 Task: Look for space in Nonoichi, Japan from 9th June, 2023 to 16th June, 2023 for 2 adults in price range Rs.8000 to Rs.16000. Place can be entire place with 2 bedrooms having 2 beds and 1 bathroom. Property type can be house, flat, guest house. Booking option can be shelf check-in. Required host language is English.
Action: Mouse moved to (550, 137)
Screenshot: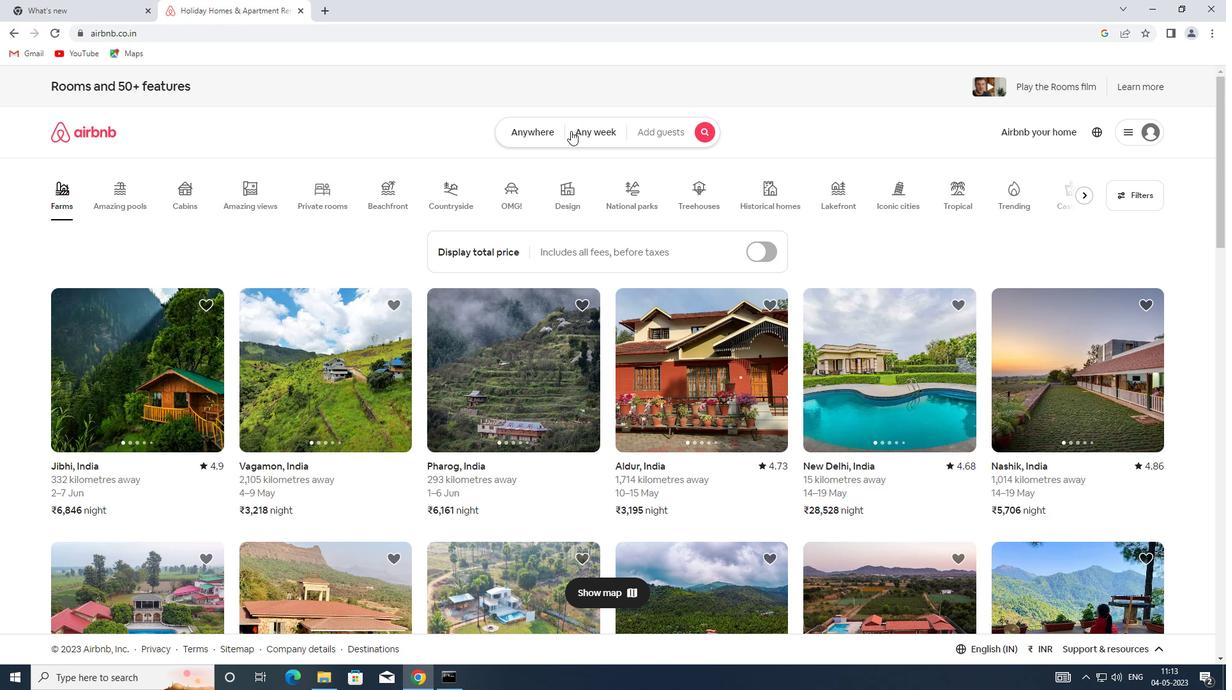 
Action: Mouse pressed left at (550, 137)
Screenshot: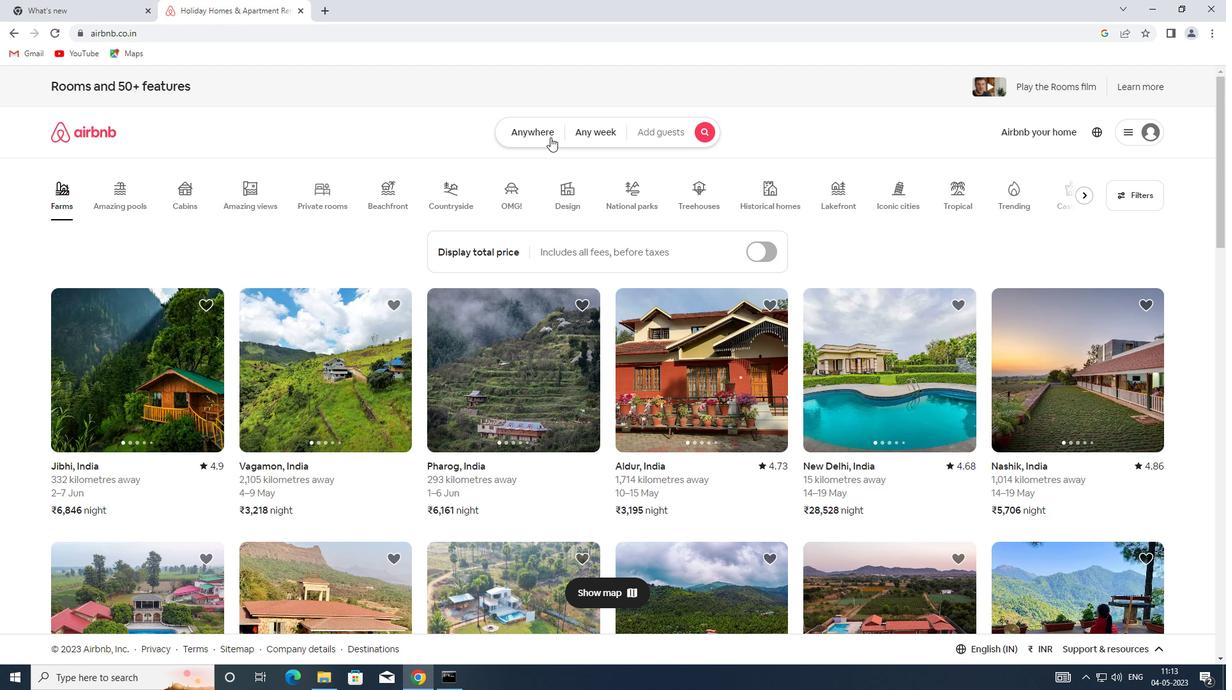 
Action: Mouse moved to (491, 188)
Screenshot: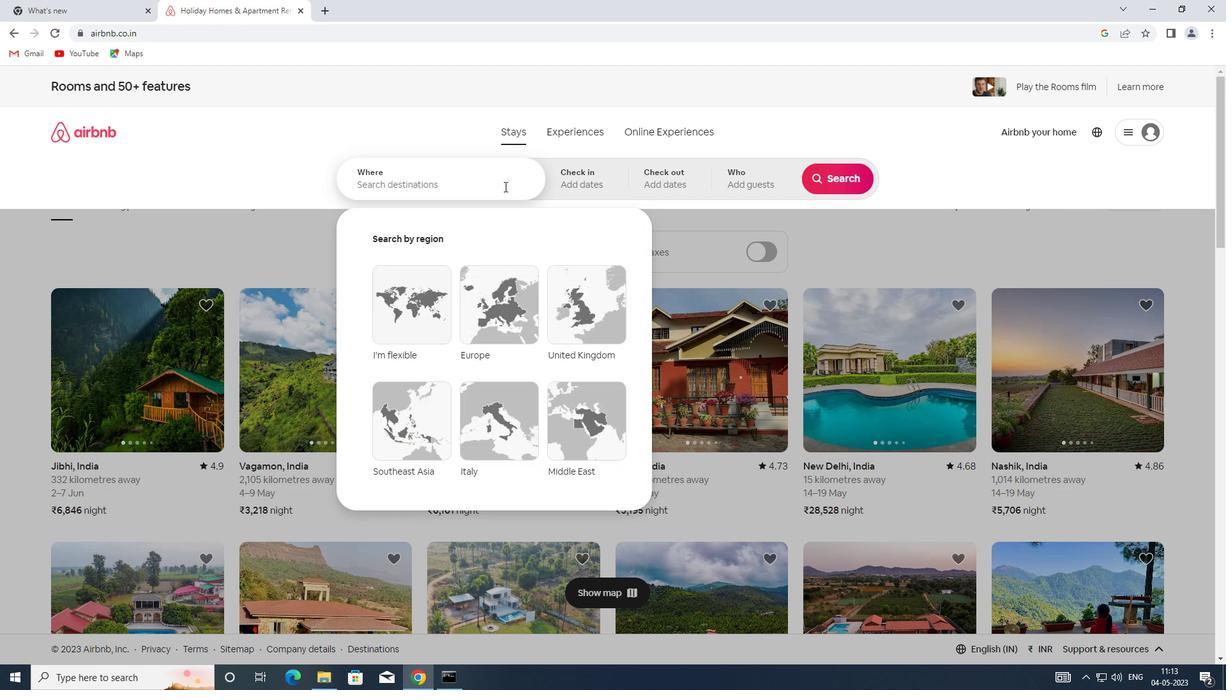 
Action: Mouse pressed left at (491, 188)
Screenshot: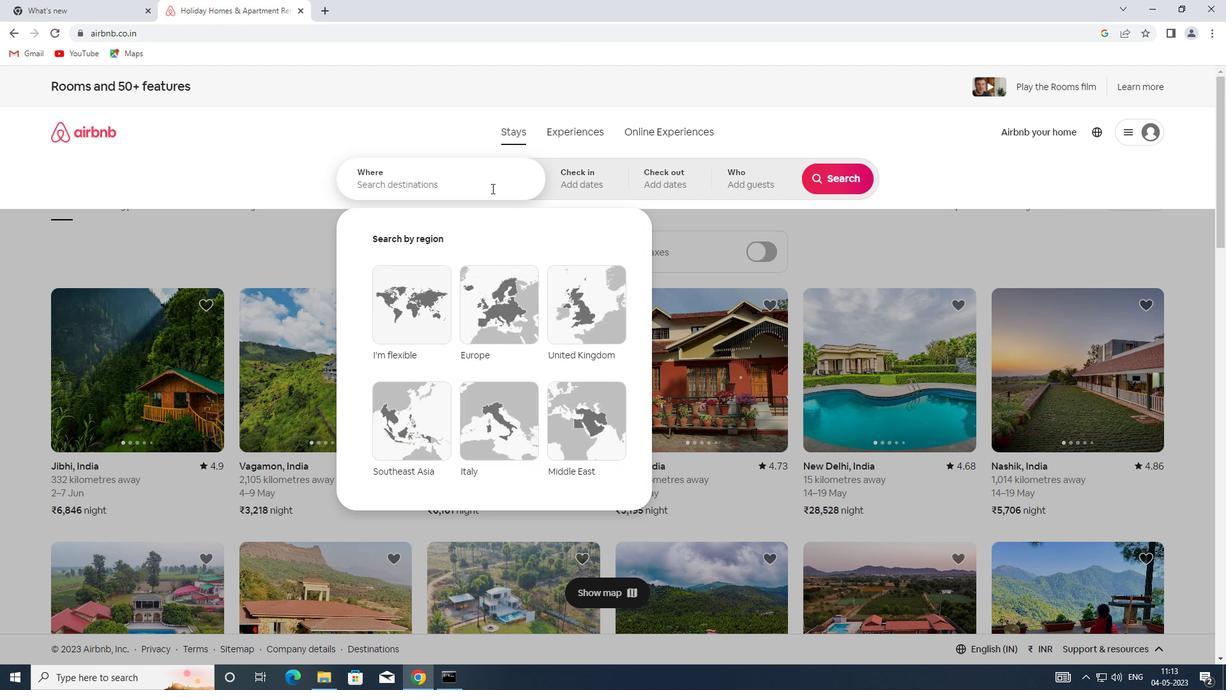 
Action: Key pressed <Key.shift>NONOICHI,<Key.shift>JAPAN
Screenshot: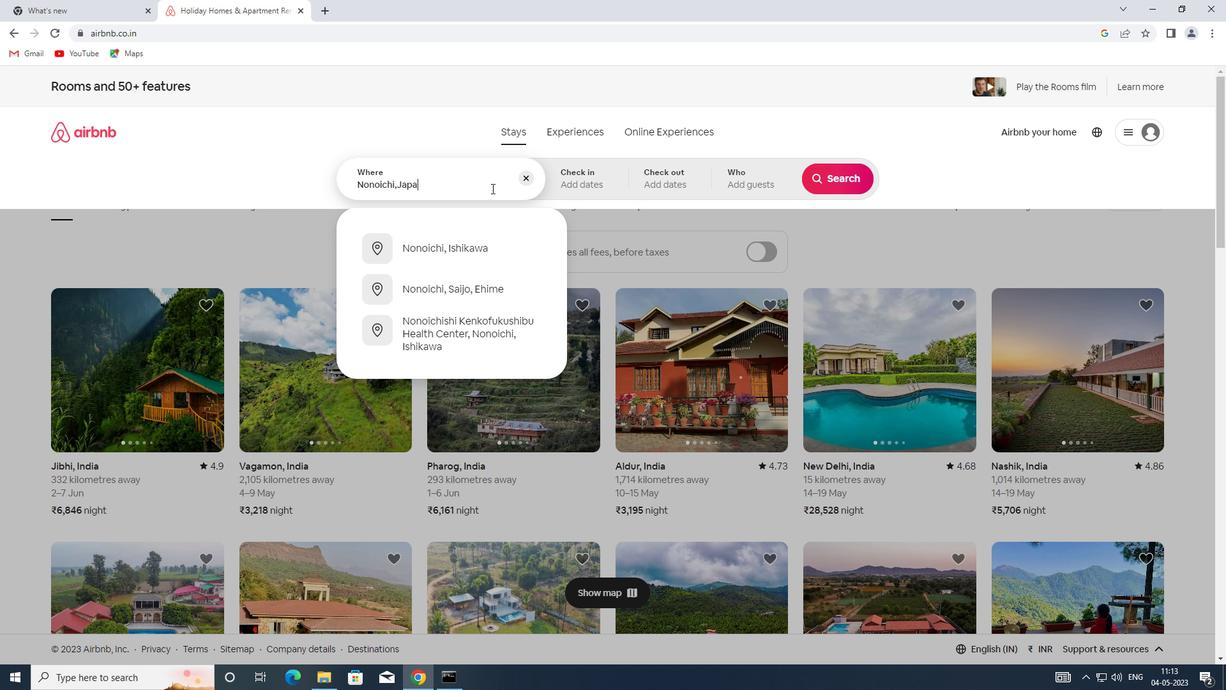 
Action: Mouse moved to (606, 182)
Screenshot: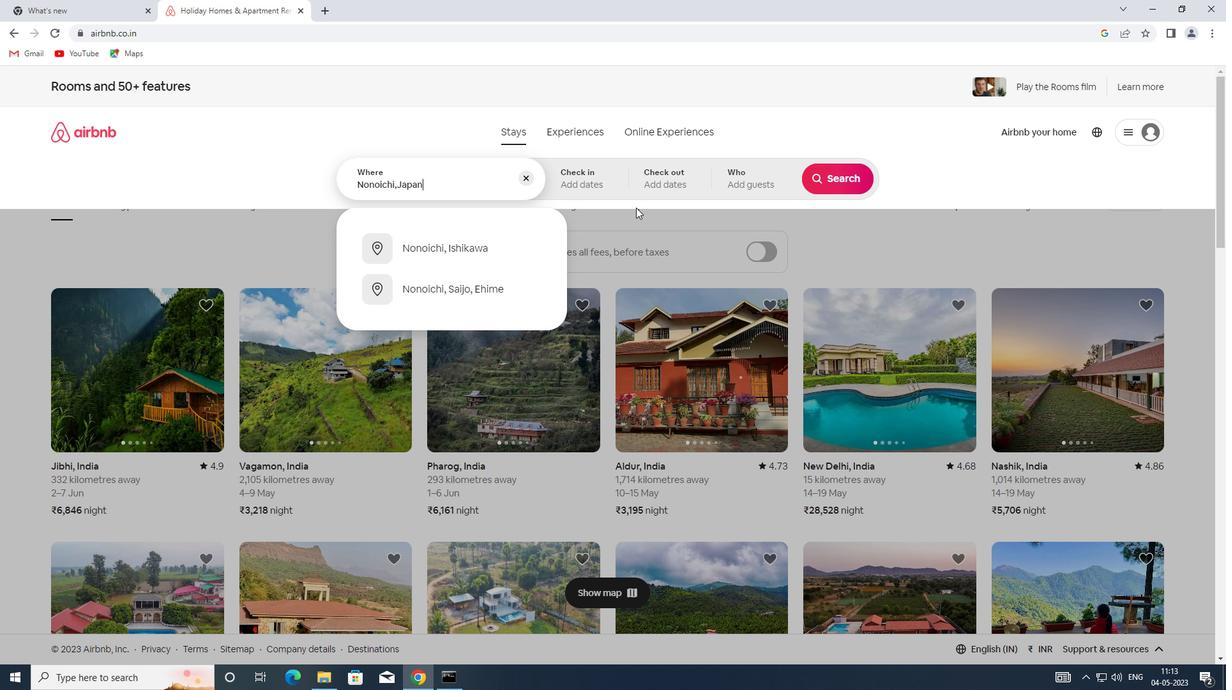 
Action: Mouse pressed left at (606, 182)
Screenshot: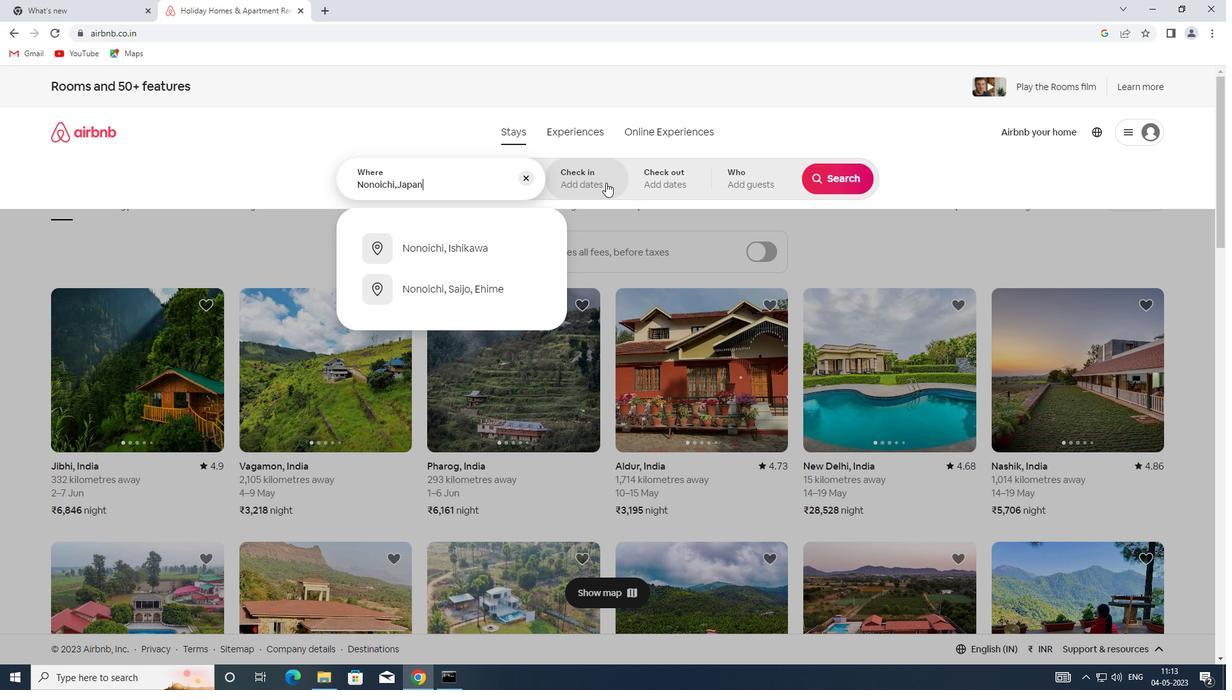 
Action: Mouse moved to (799, 369)
Screenshot: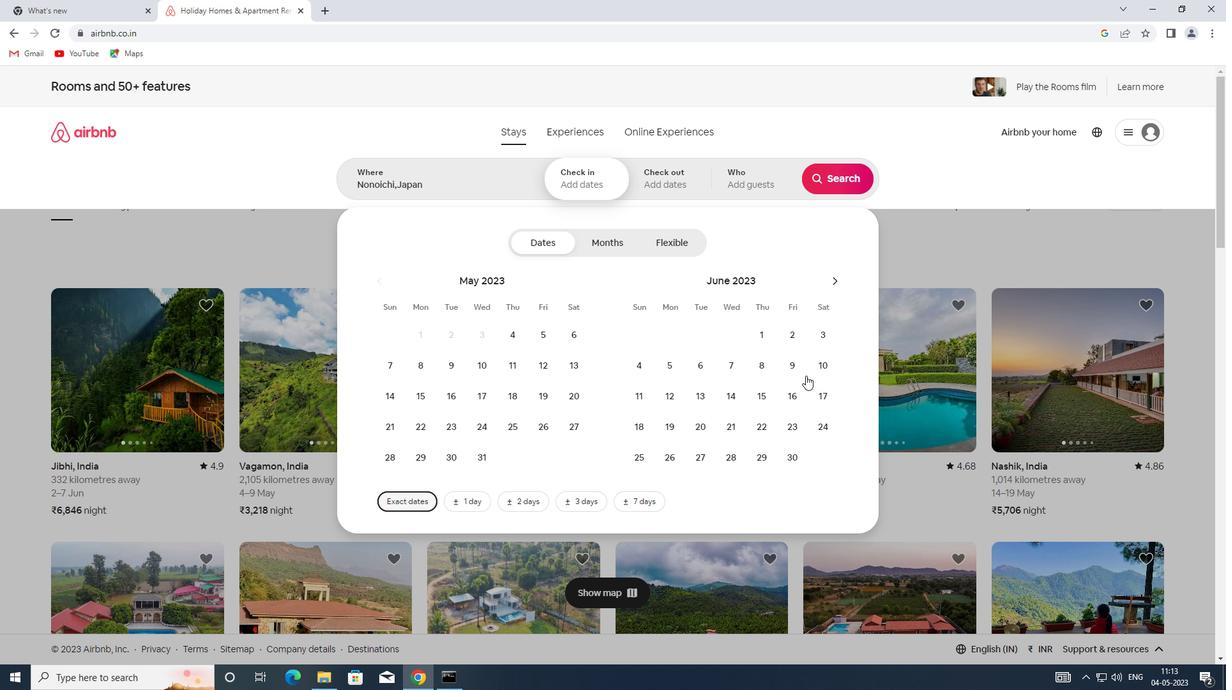 
Action: Mouse pressed left at (799, 369)
Screenshot: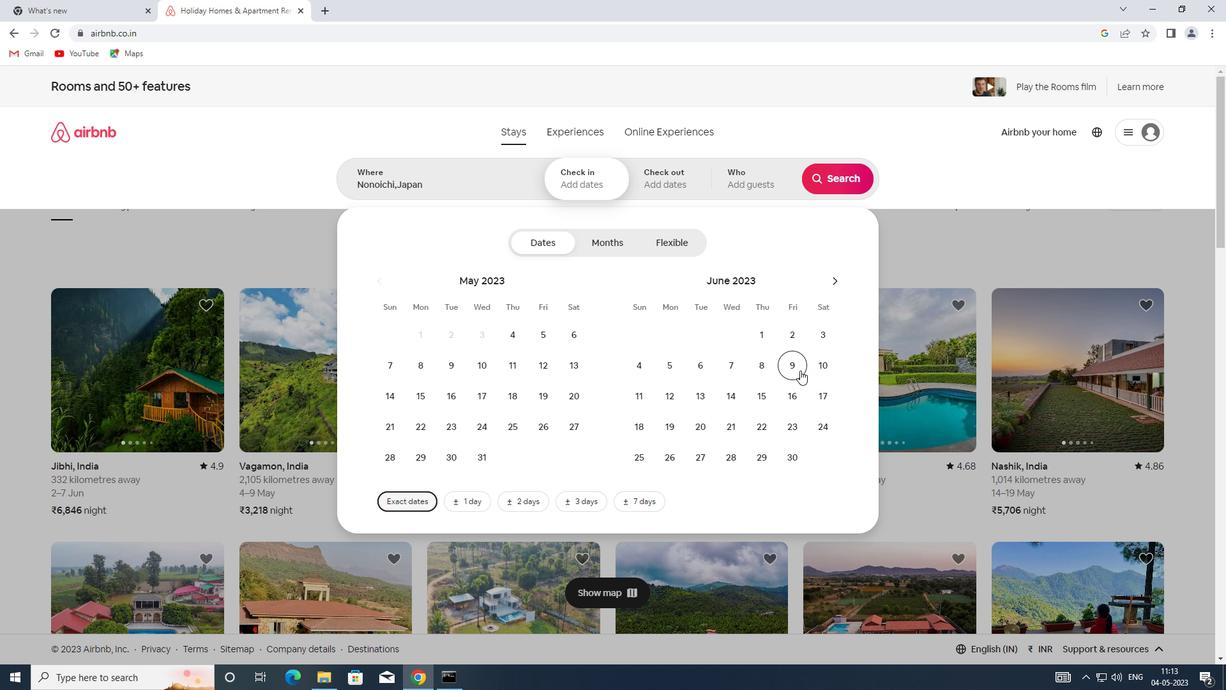 
Action: Mouse moved to (796, 394)
Screenshot: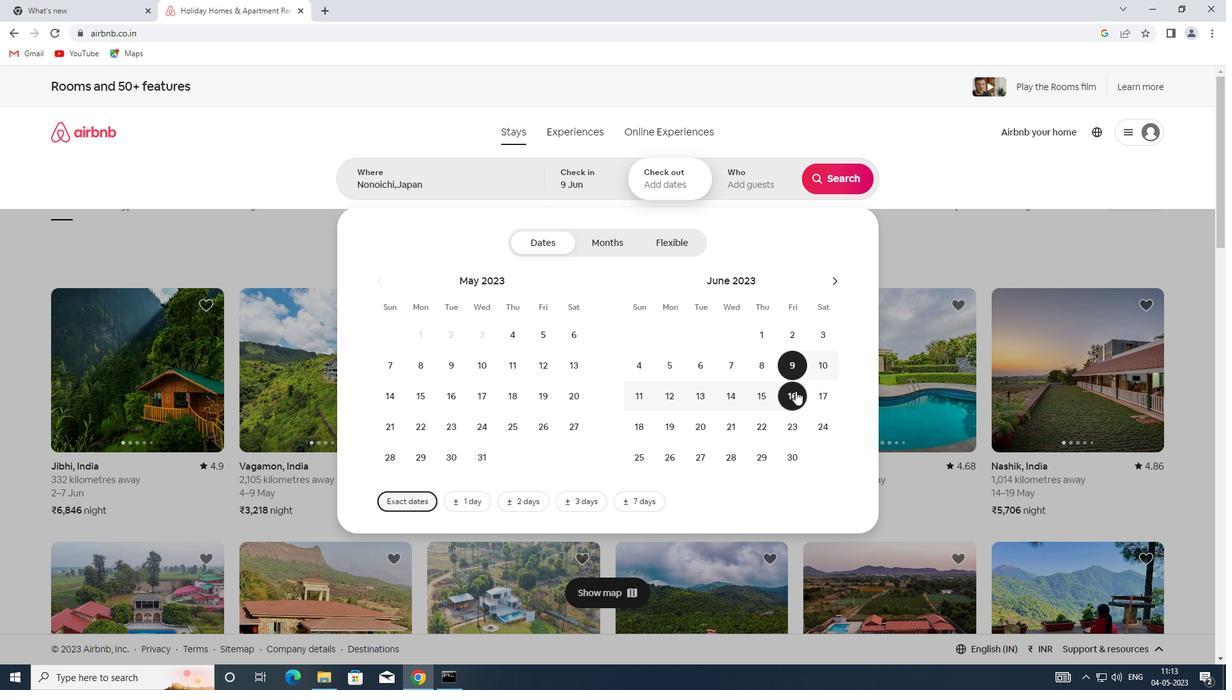 
Action: Mouse pressed left at (796, 394)
Screenshot: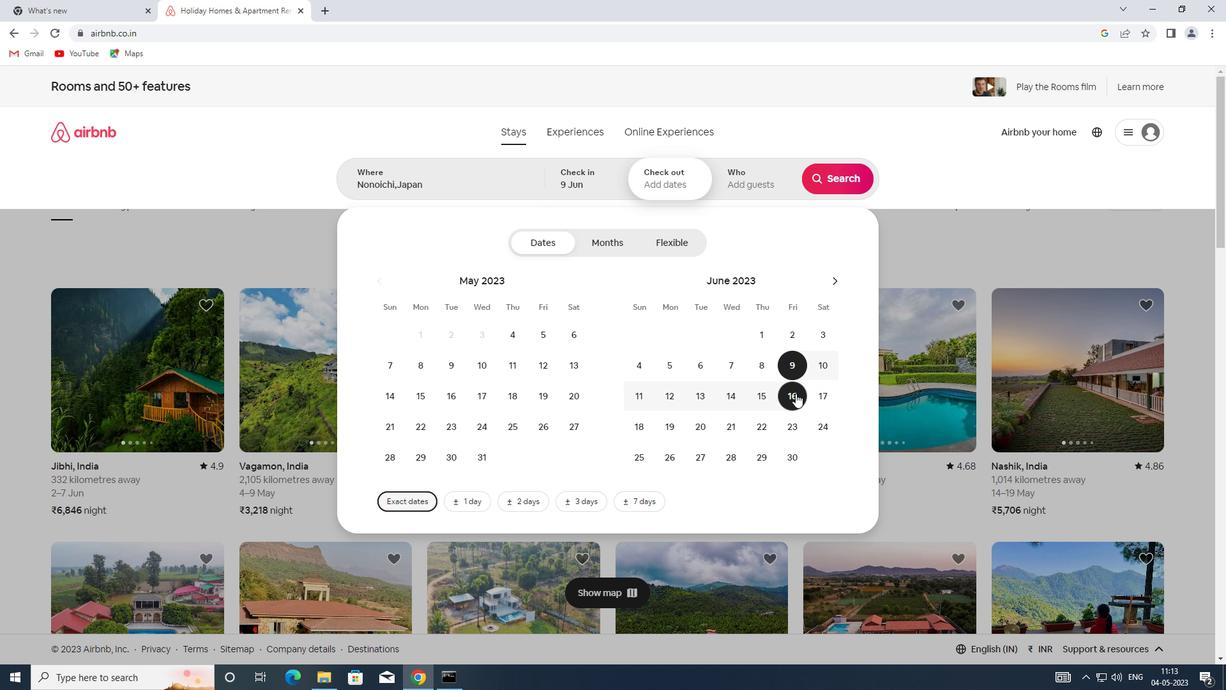 
Action: Mouse moved to (760, 180)
Screenshot: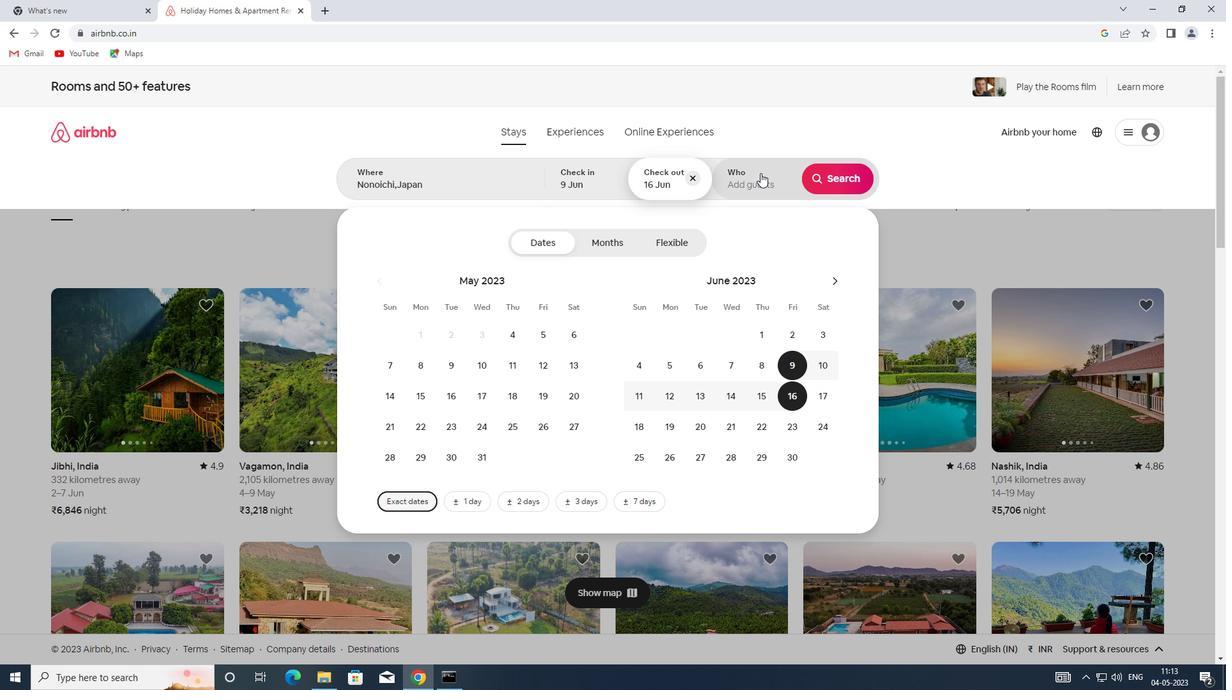 
Action: Mouse pressed left at (760, 180)
Screenshot: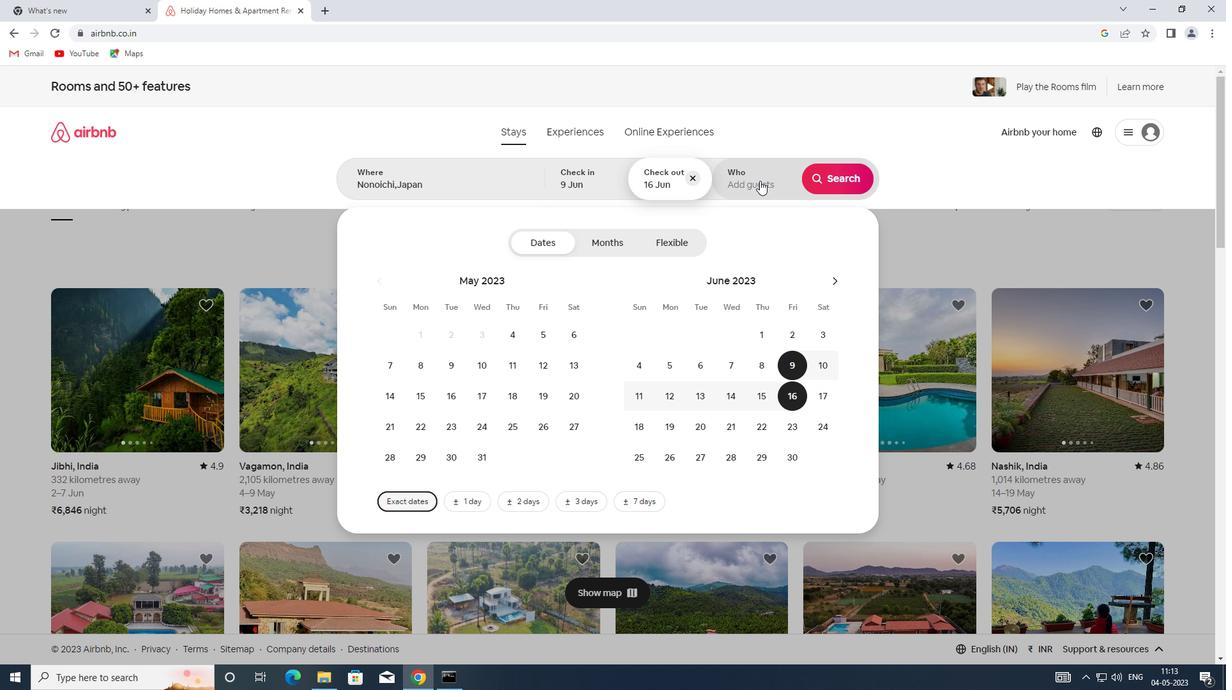 
Action: Mouse moved to (842, 243)
Screenshot: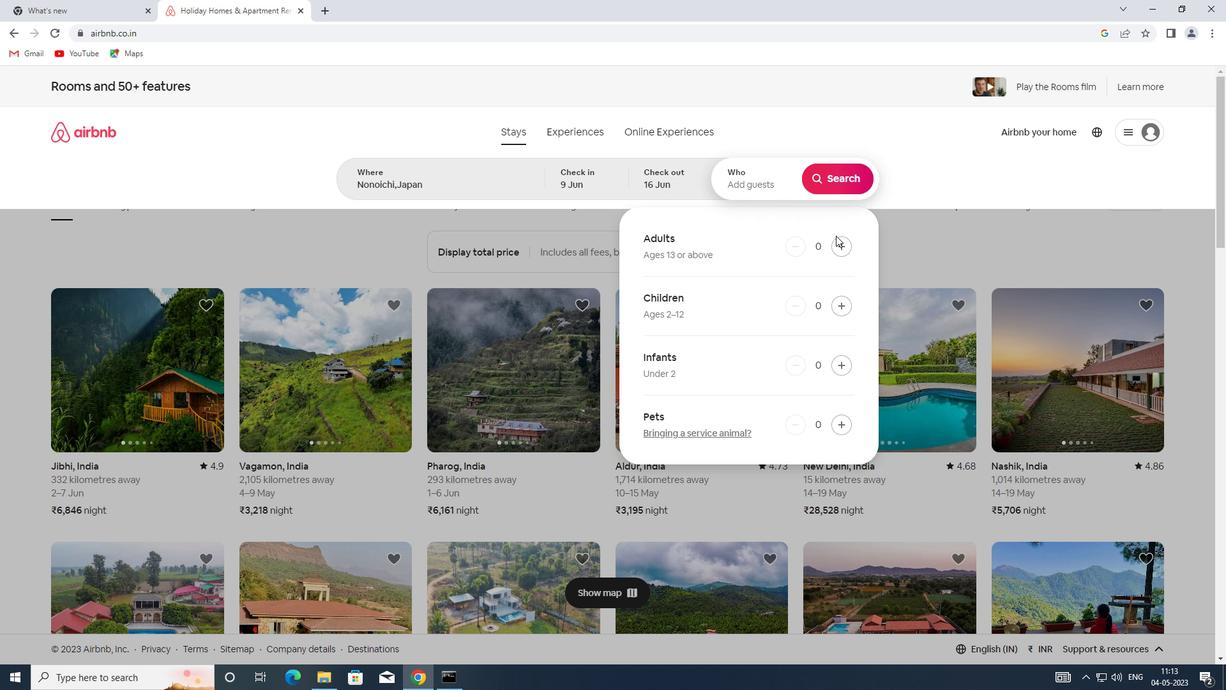 
Action: Mouse pressed left at (842, 243)
Screenshot: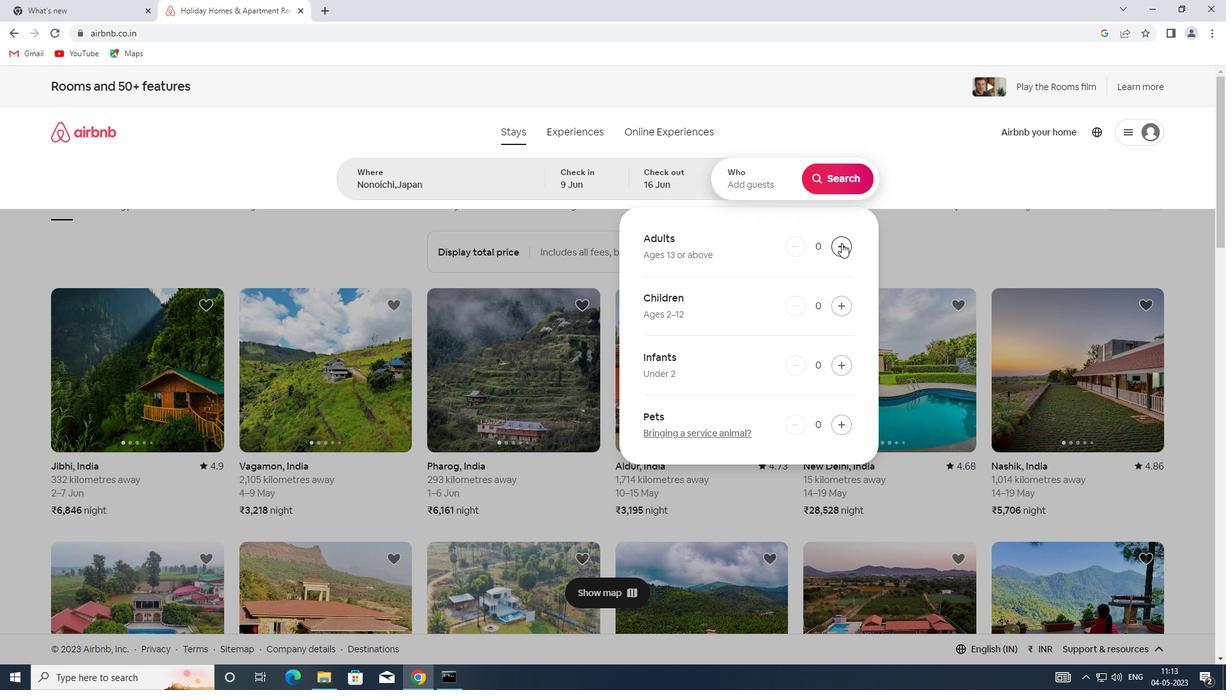 
Action: Mouse pressed left at (842, 243)
Screenshot: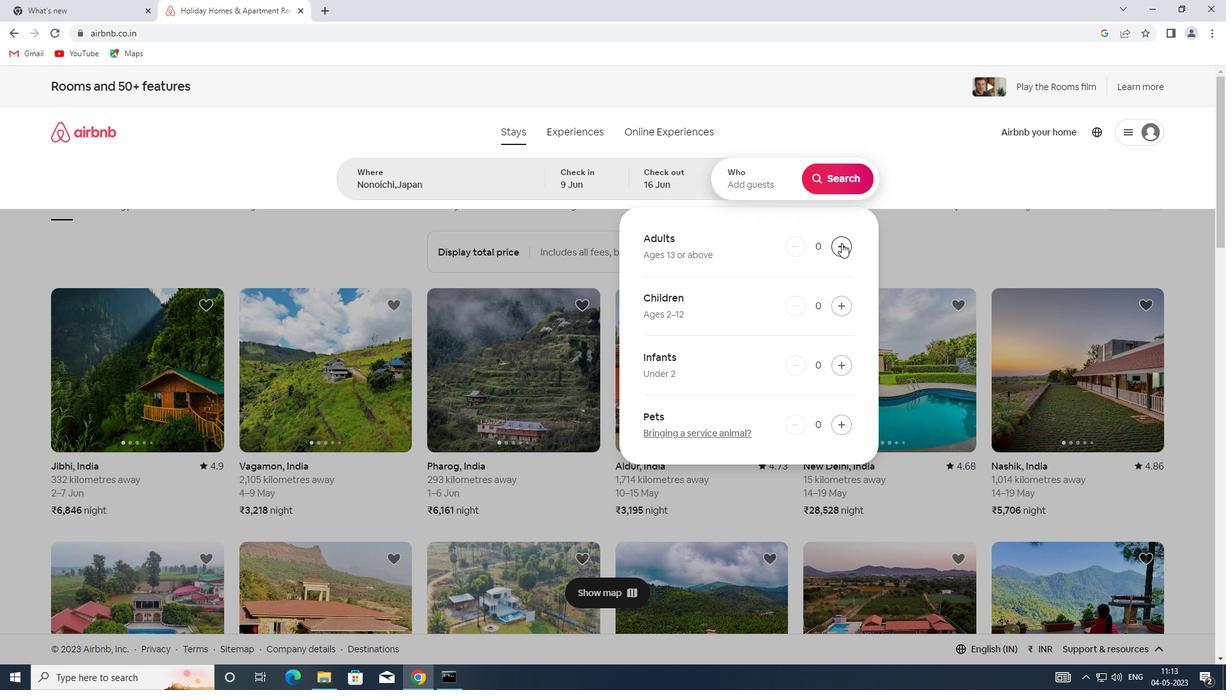 
Action: Mouse moved to (845, 178)
Screenshot: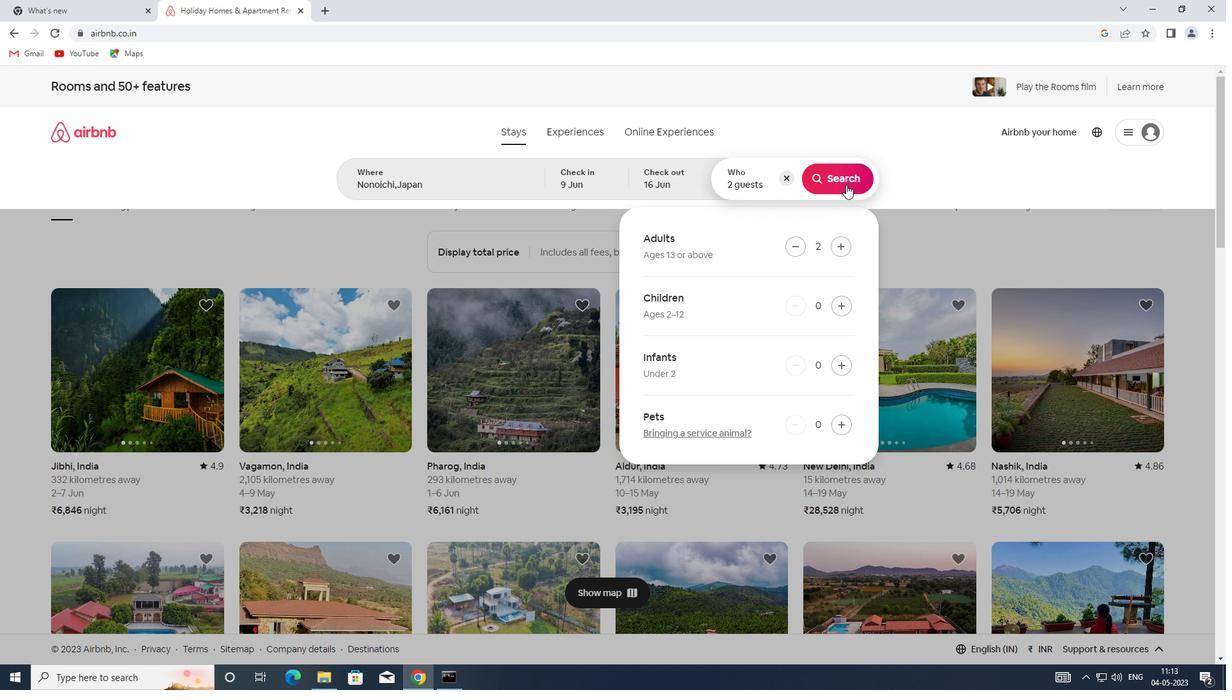 
Action: Mouse pressed left at (845, 178)
Screenshot: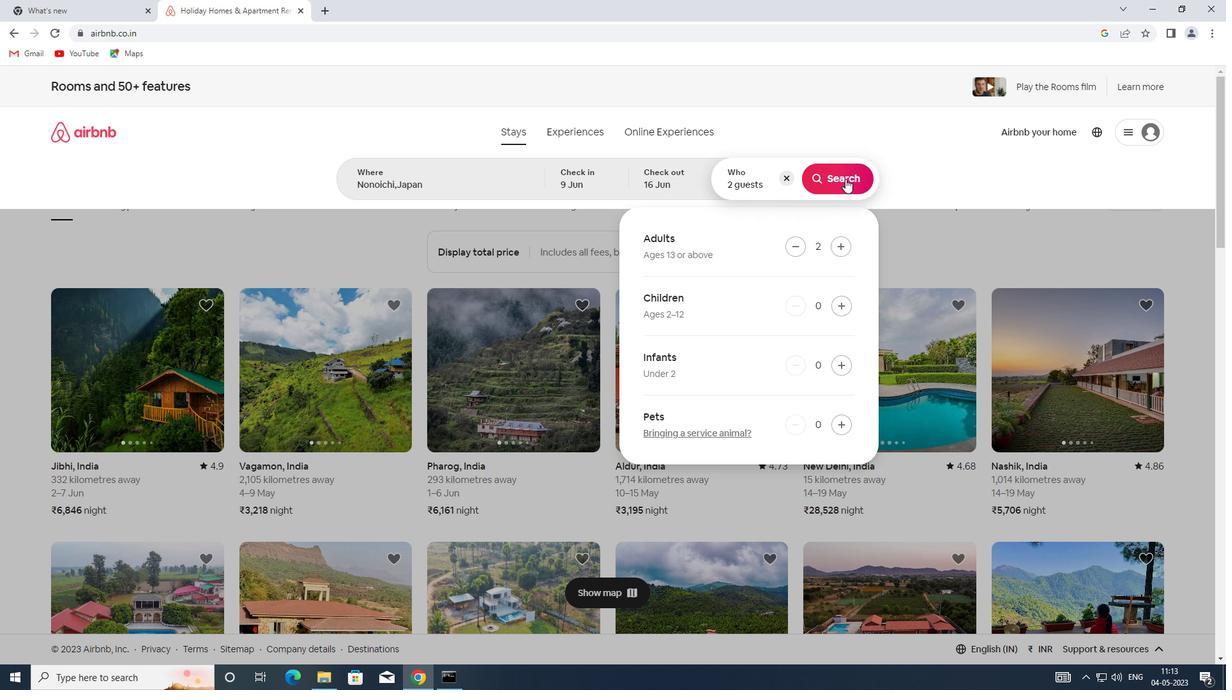 
Action: Mouse moved to (1162, 143)
Screenshot: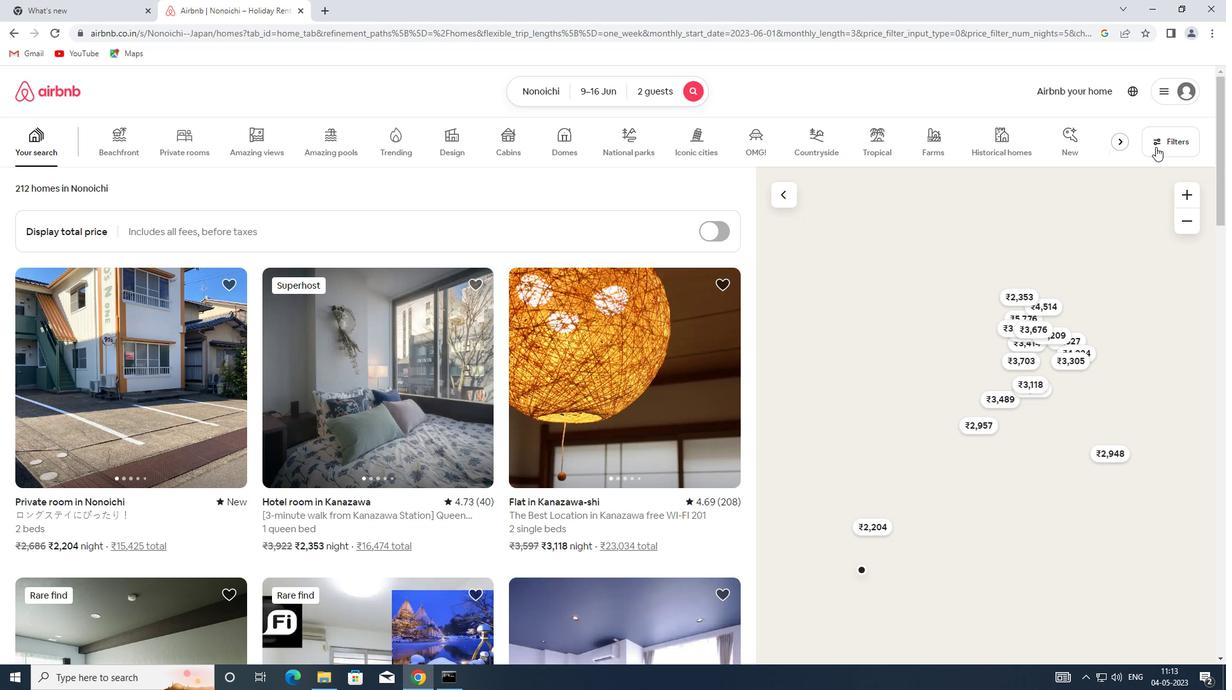 
Action: Mouse pressed left at (1162, 143)
Screenshot: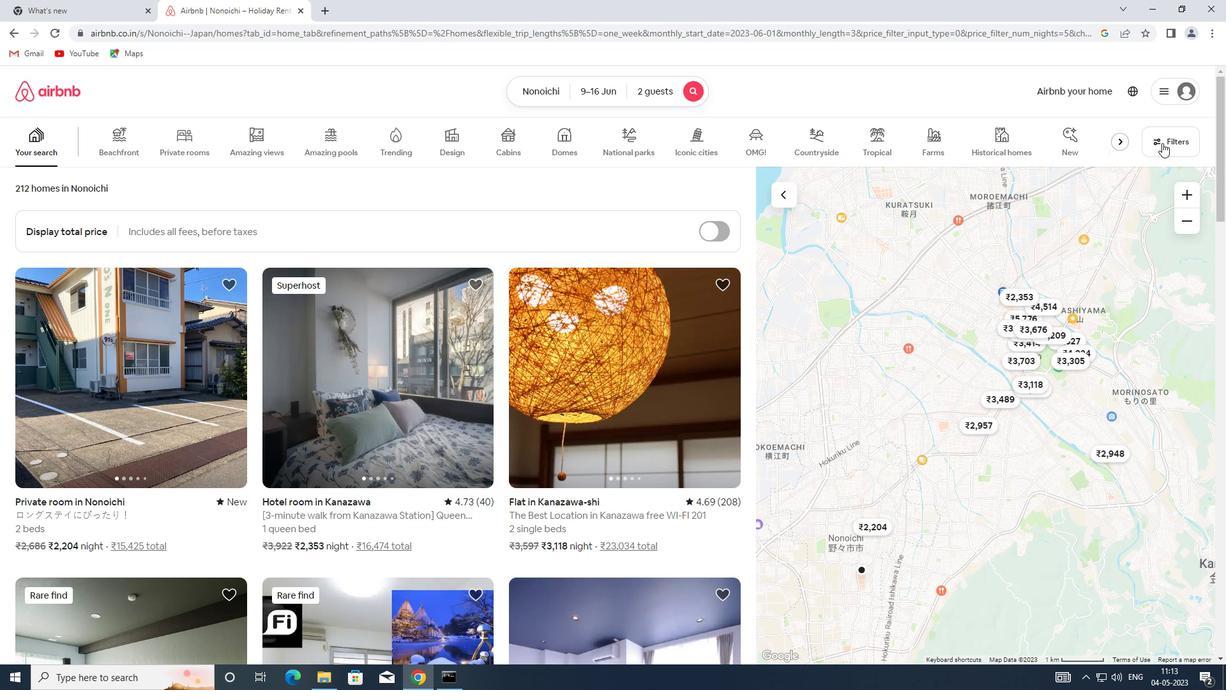 
Action: Mouse moved to (464, 307)
Screenshot: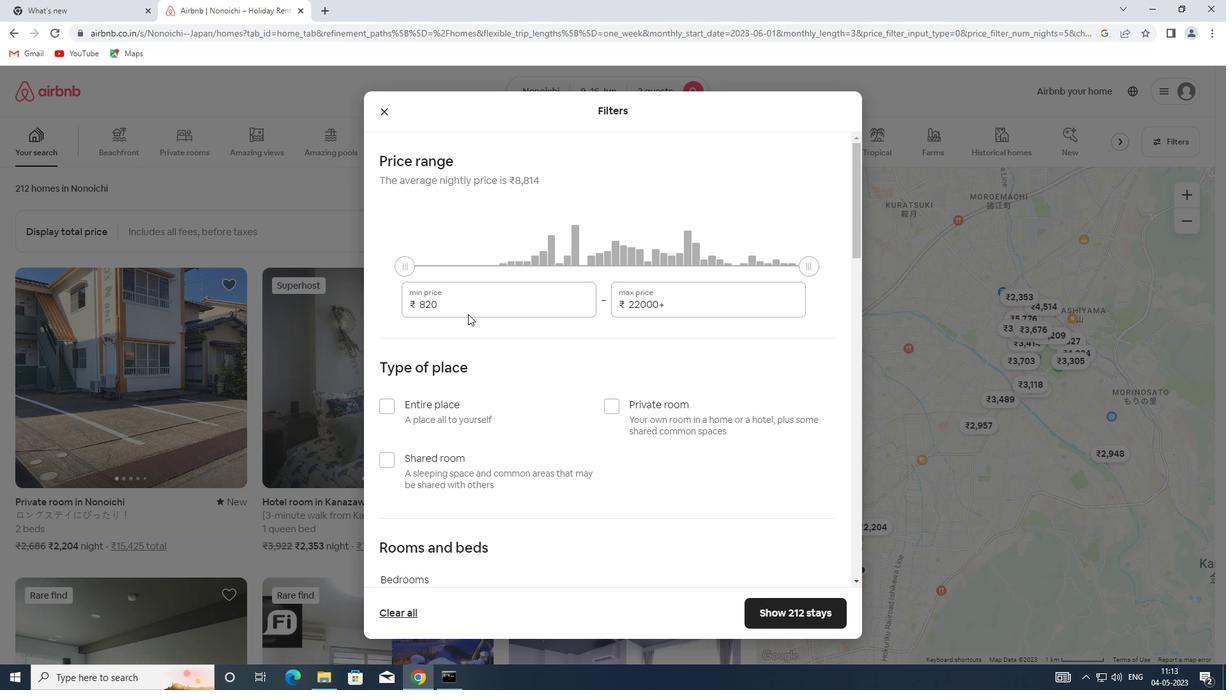 
Action: Mouse pressed left at (464, 307)
Screenshot: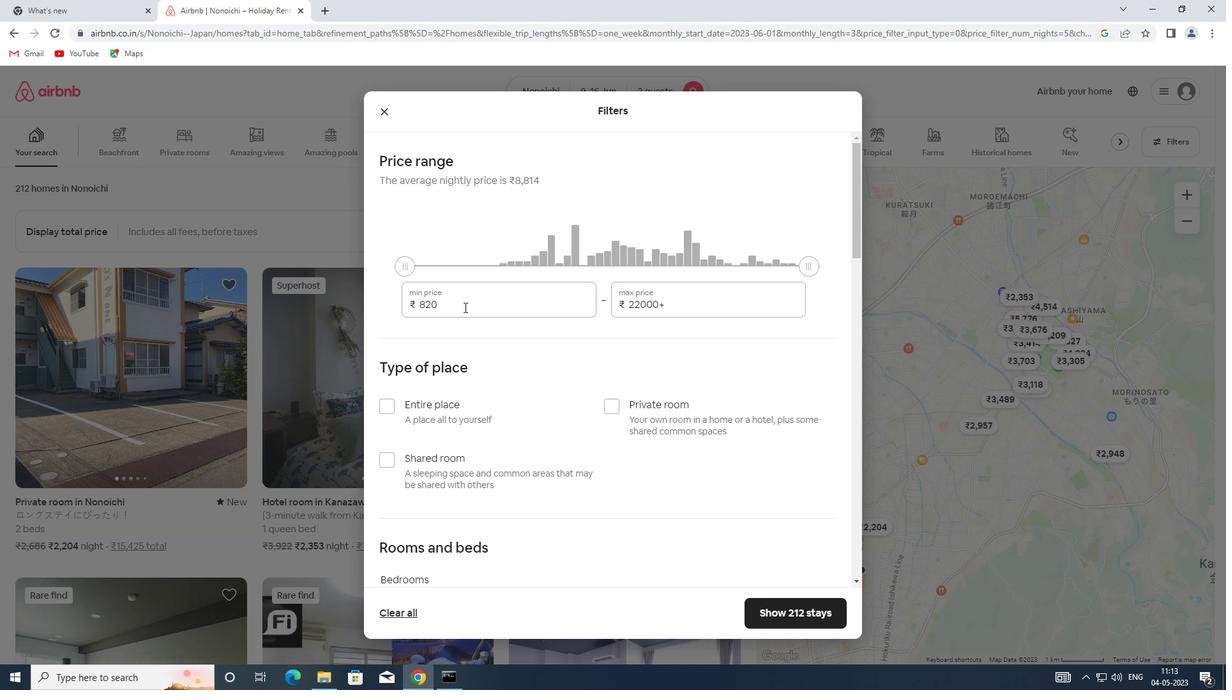 
Action: Mouse moved to (388, 306)
Screenshot: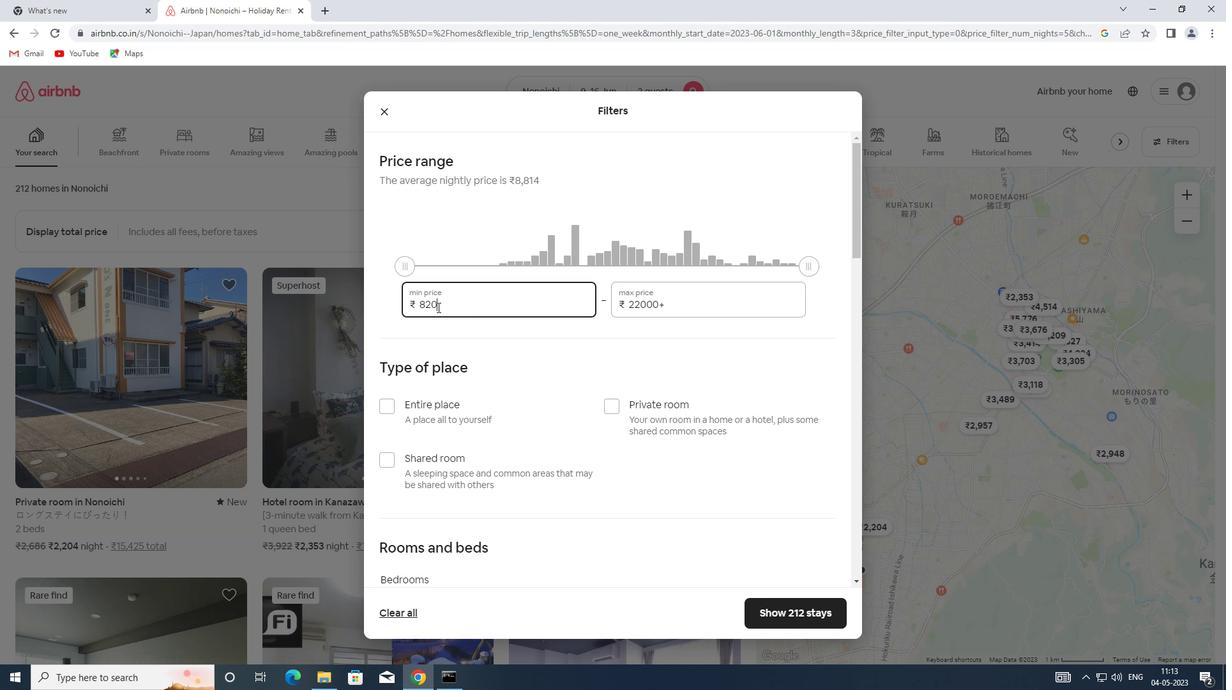 
Action: Key pressed 8000
Screenshot: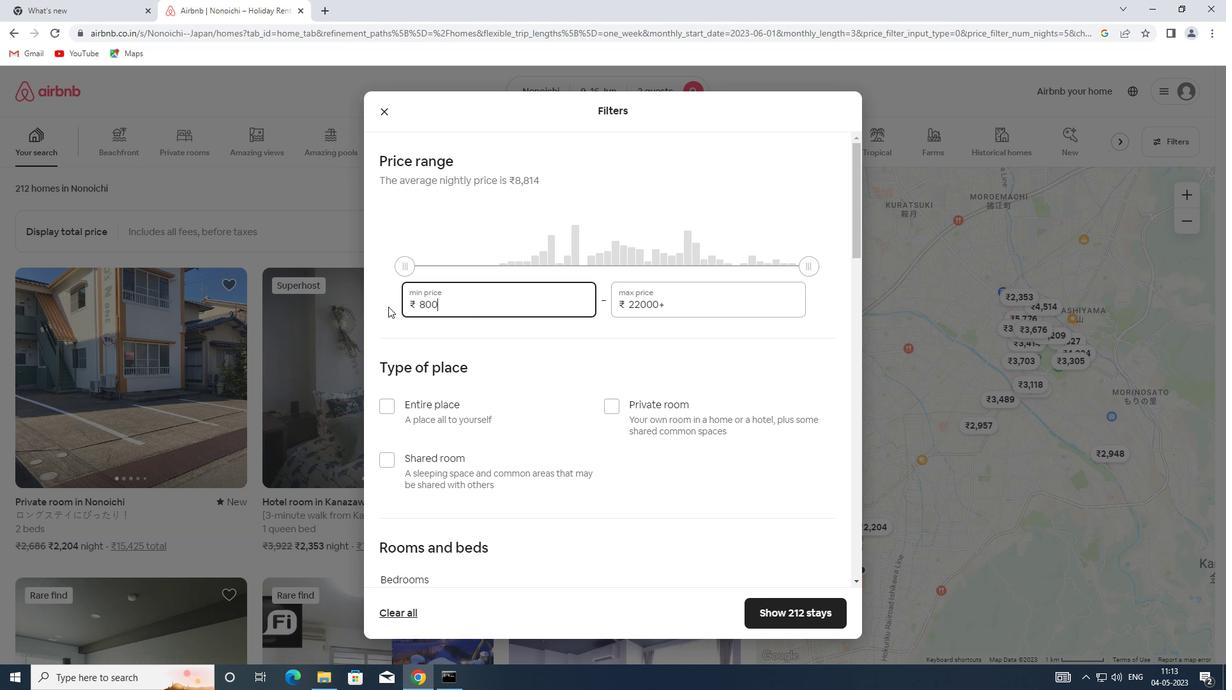 
Action: Mouse moved to (665, 302)
Screenshot: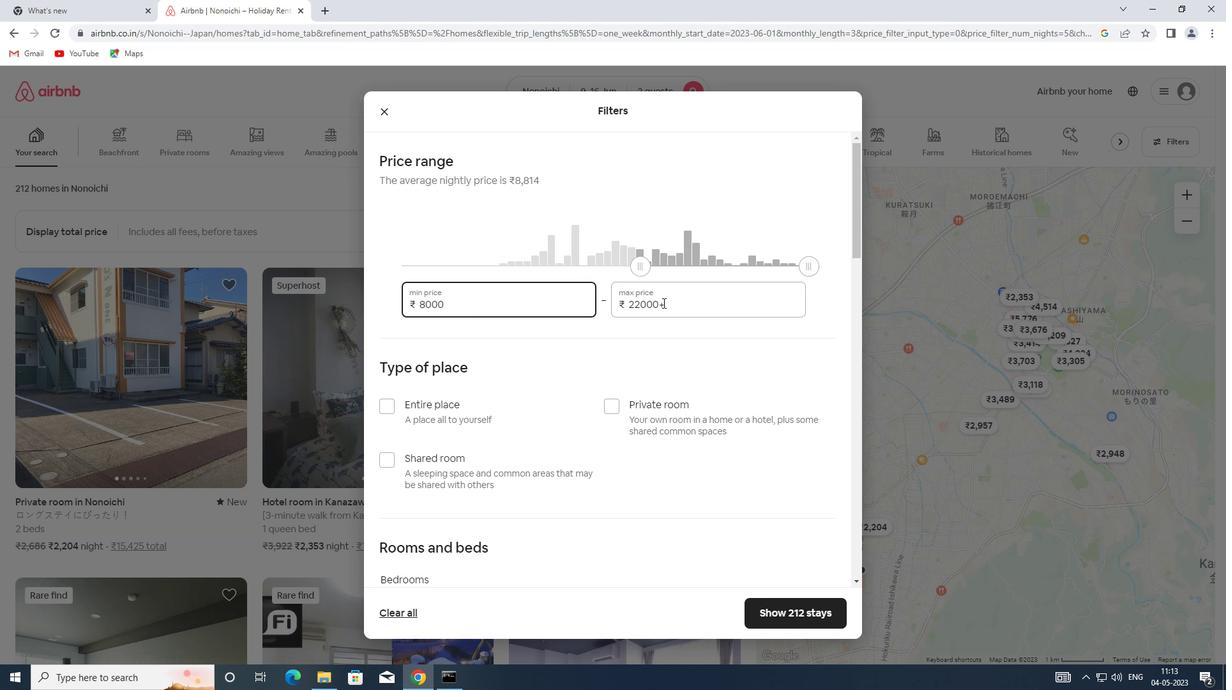 
Action: Mouse pressed left at (665, 302)
Screenshot: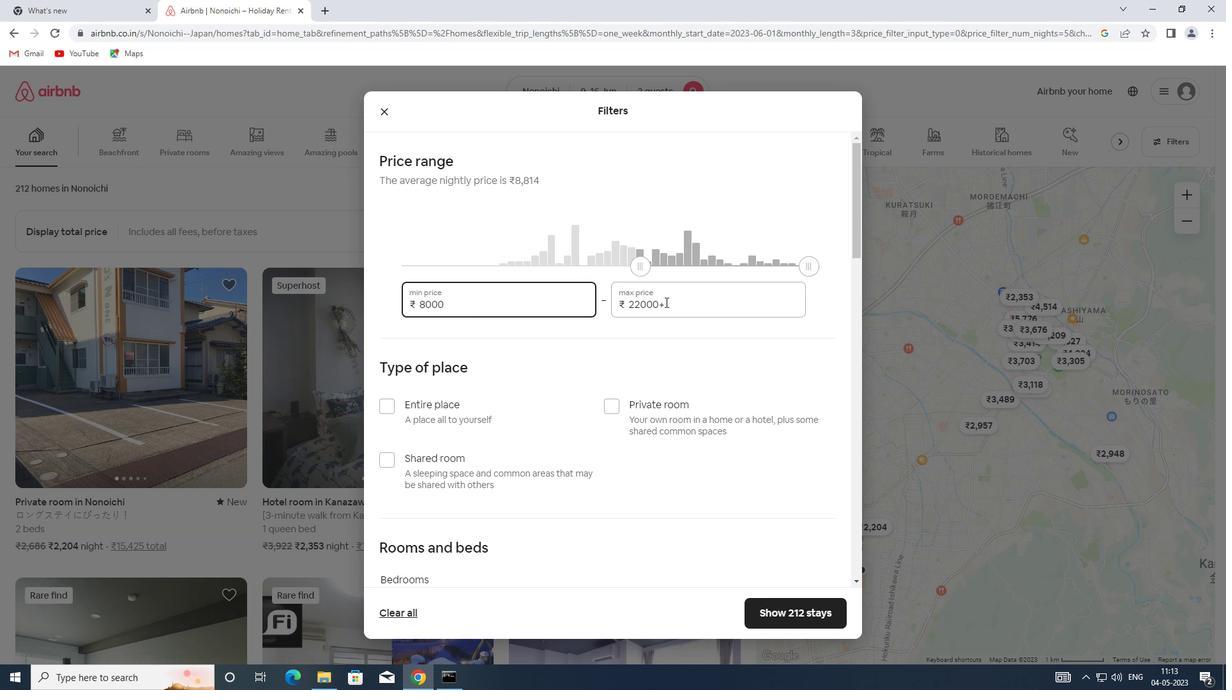 
Action: Mouse moved to (621, 300)
Screenshot: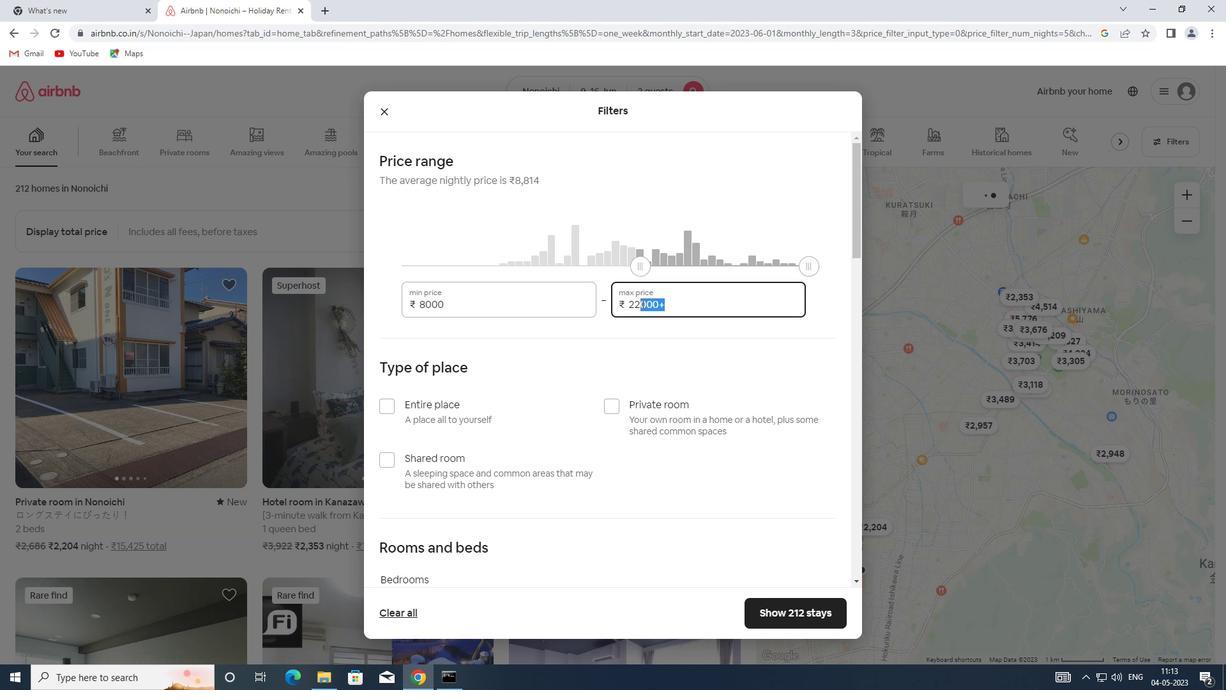 
Action: Key pressed 16000
Screenshot: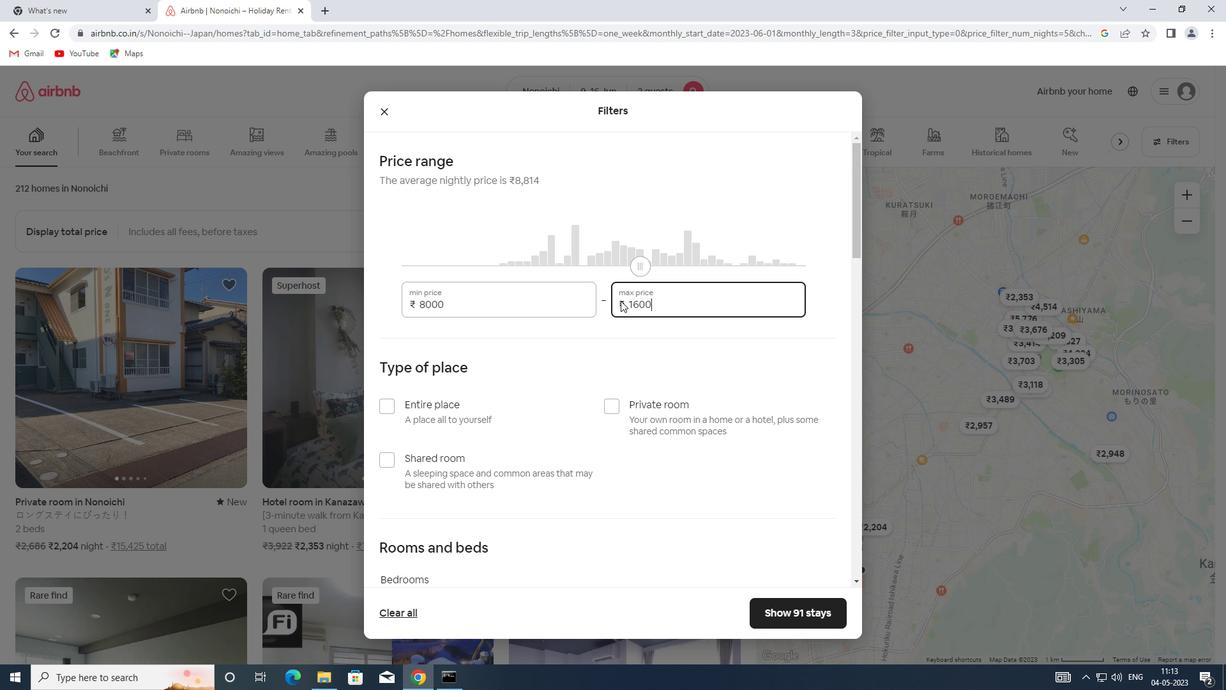 
Action: Mouse moved to (625, 310)
Screenshot: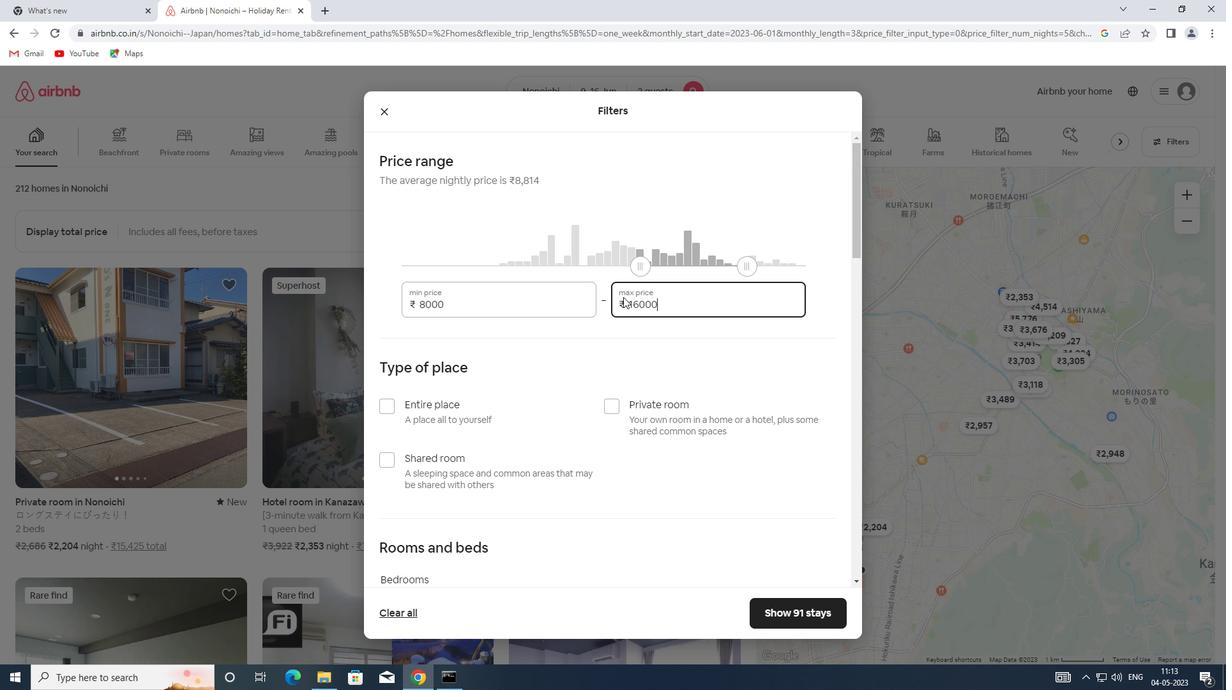 
Action: Mouse scrolled (625, 309) with delta (0, 0)
Screenshot: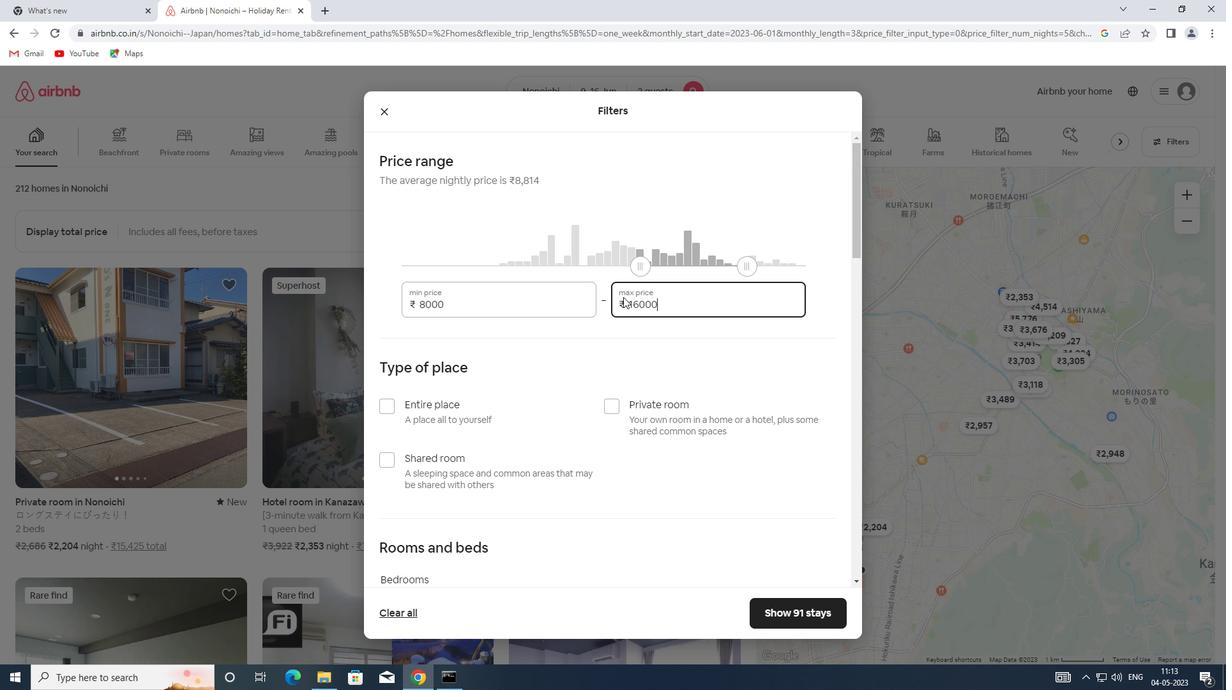 
Action: Mouse moved to (628, 320)
Screenshot: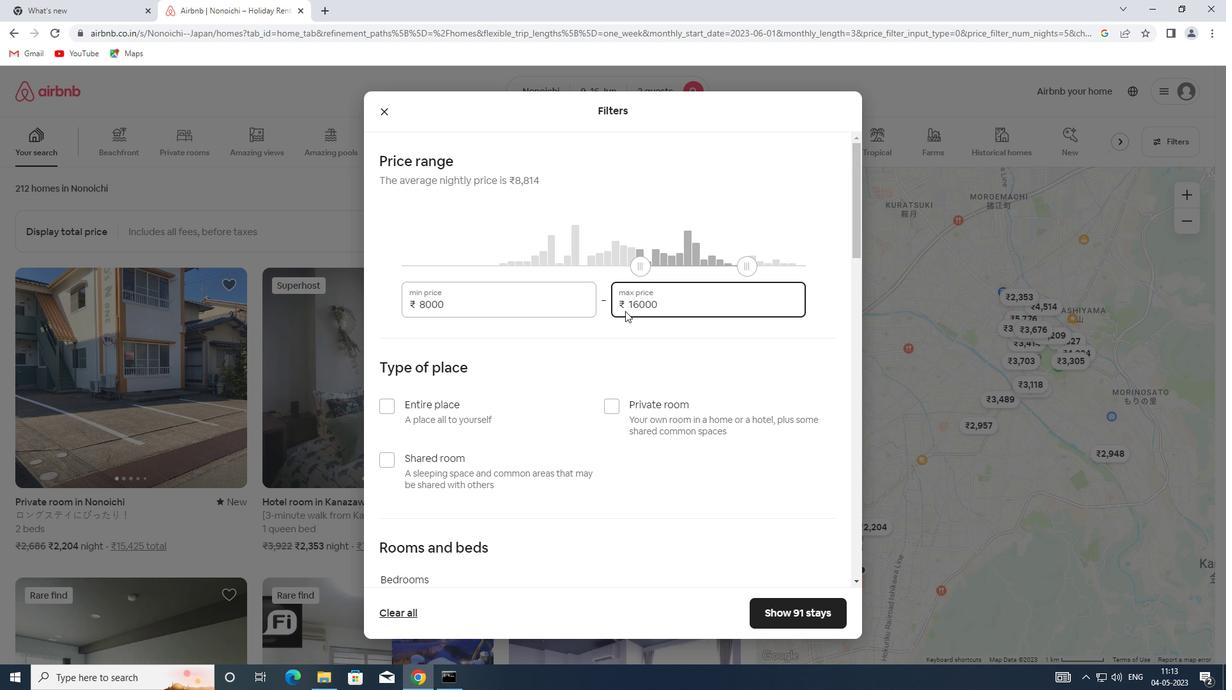 
Action: Mouse scrolled (628, 319) with delta (0, 0)
Screenshot: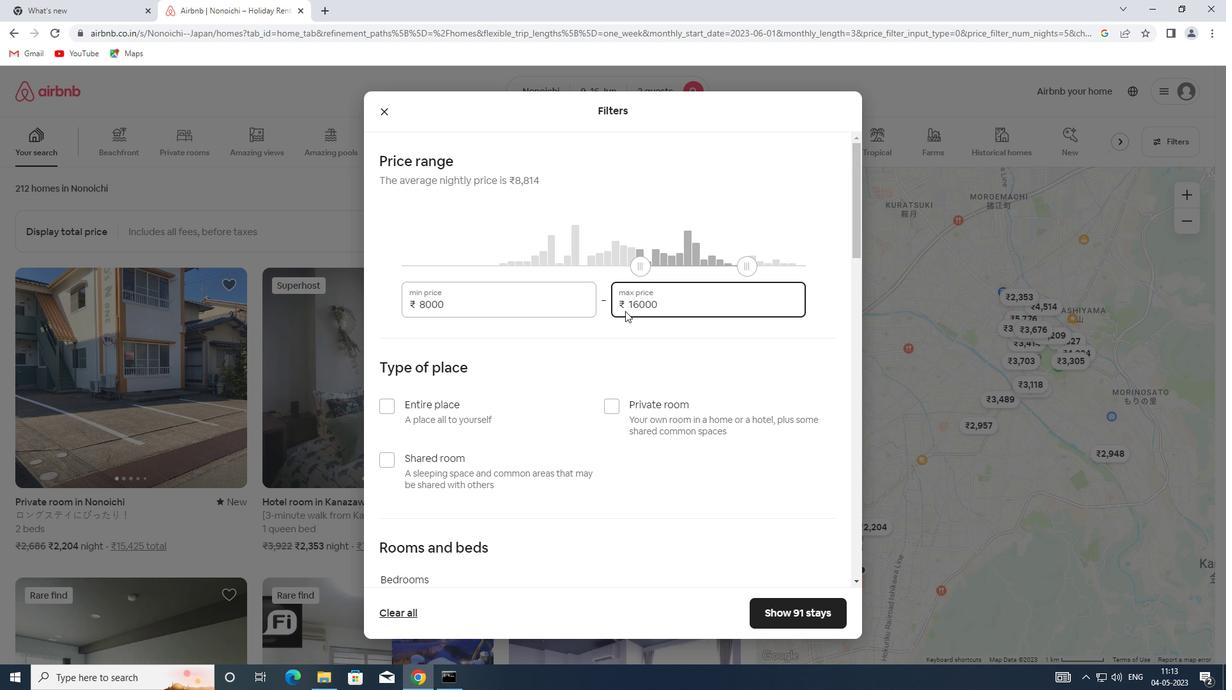 
Action: Mouse moved to (628, 321)
Screenshot: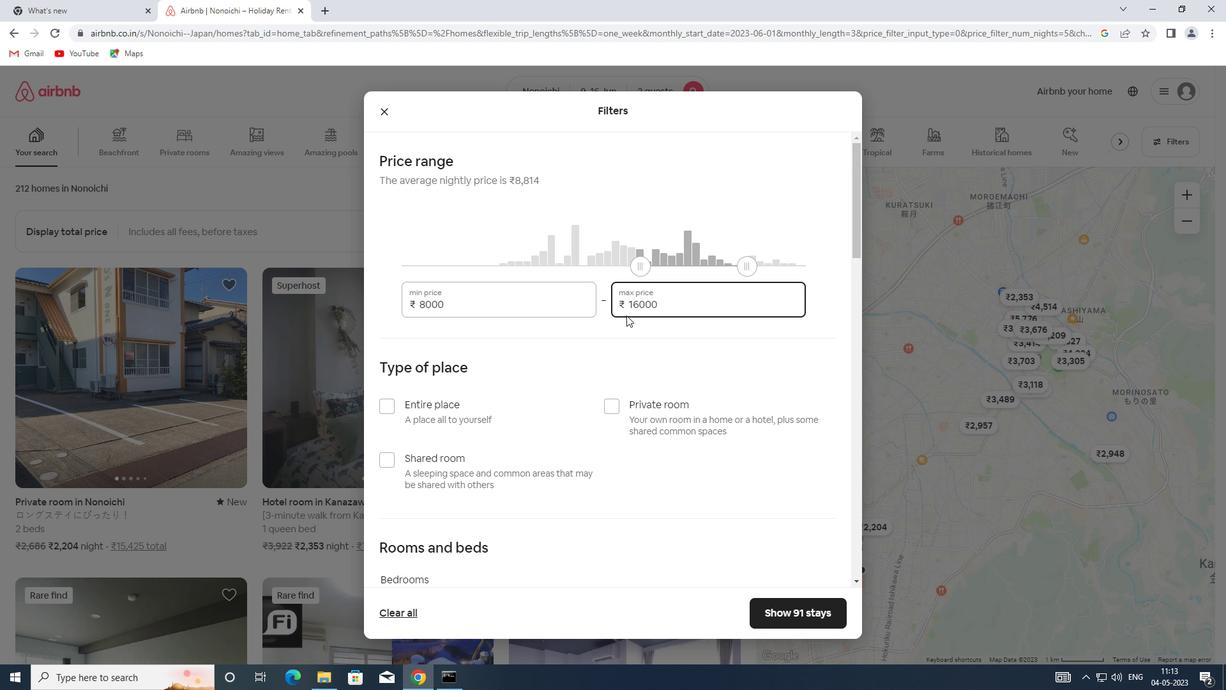 
Action: Mouse scrolled (628, 320) with delta (0, 0)
Screenshot: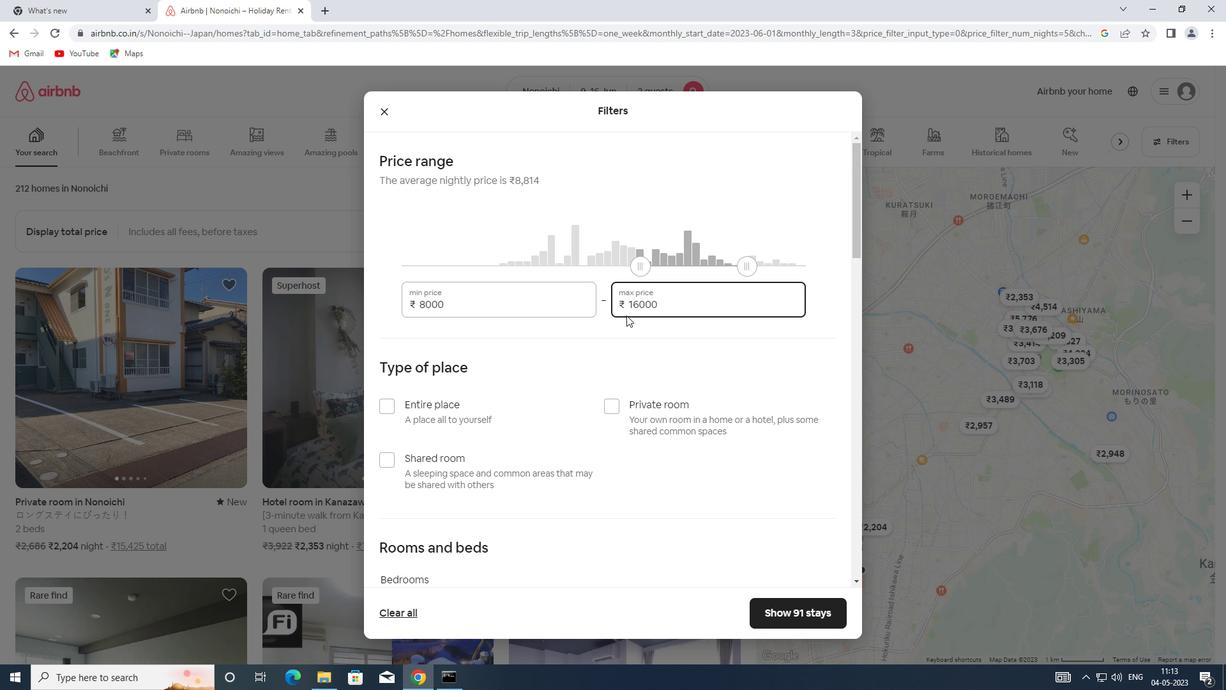 
Action: Mouse moved to (433, 215)
Screenshot: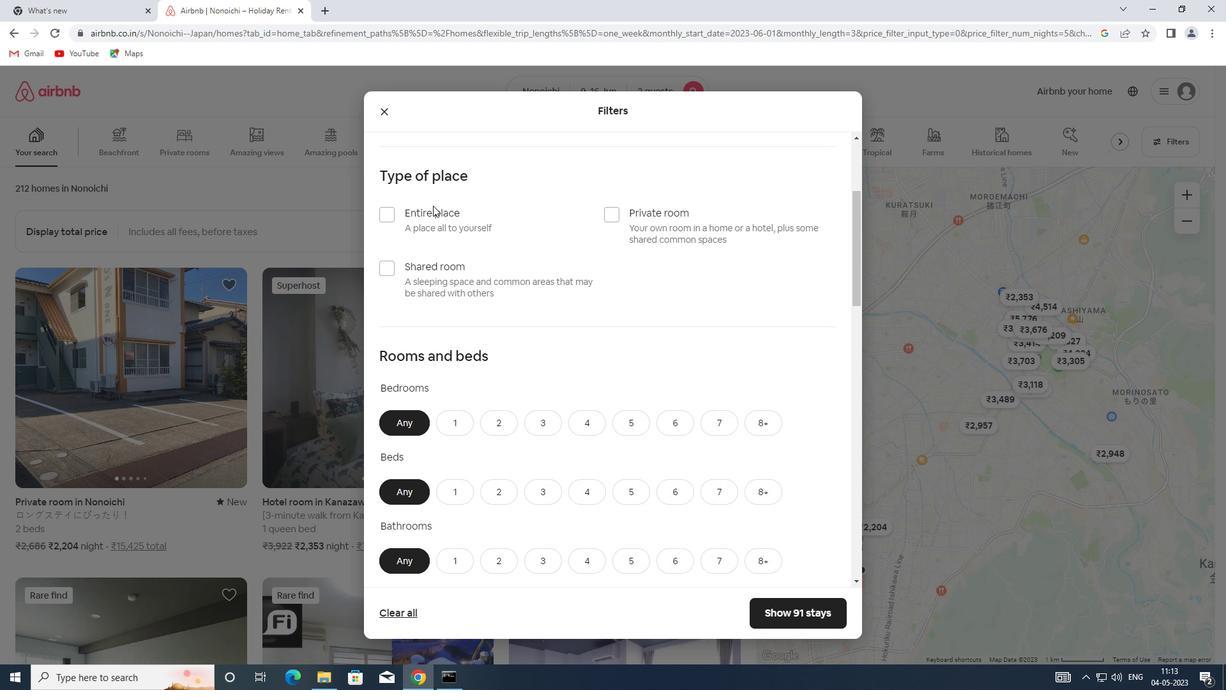 
Action: Mouse pressed left at (433, 215)
Screenshot: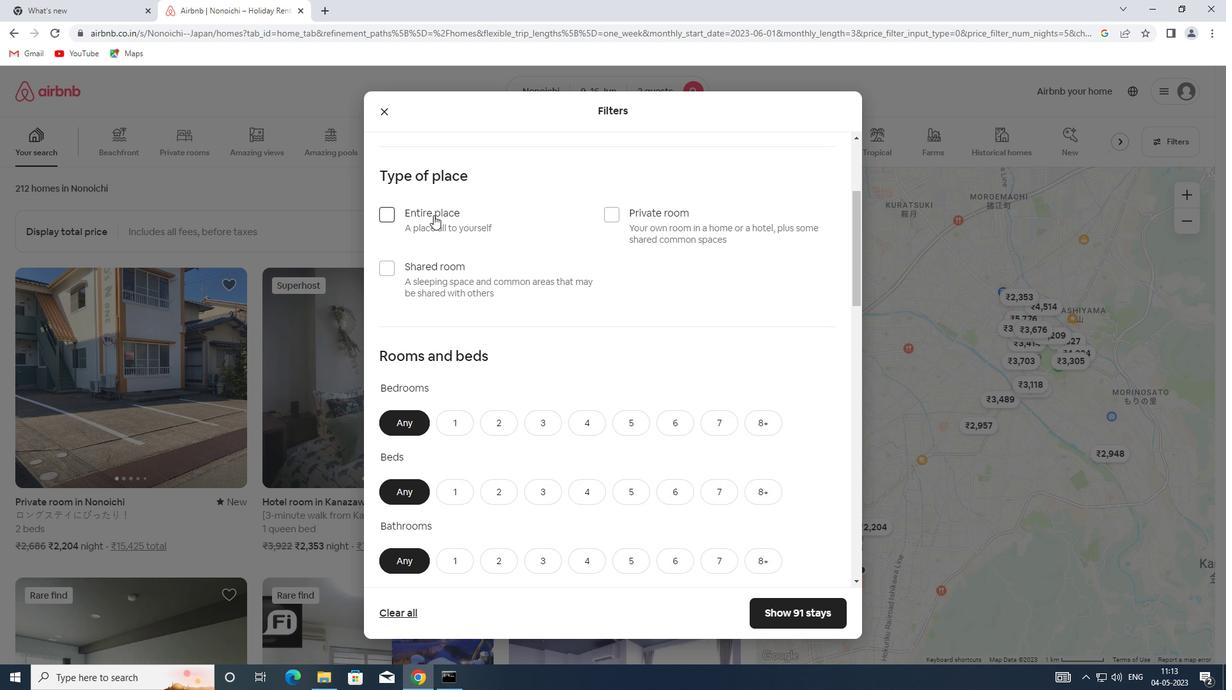 
Action: Mouse moved to (444, 222)
Screenshot: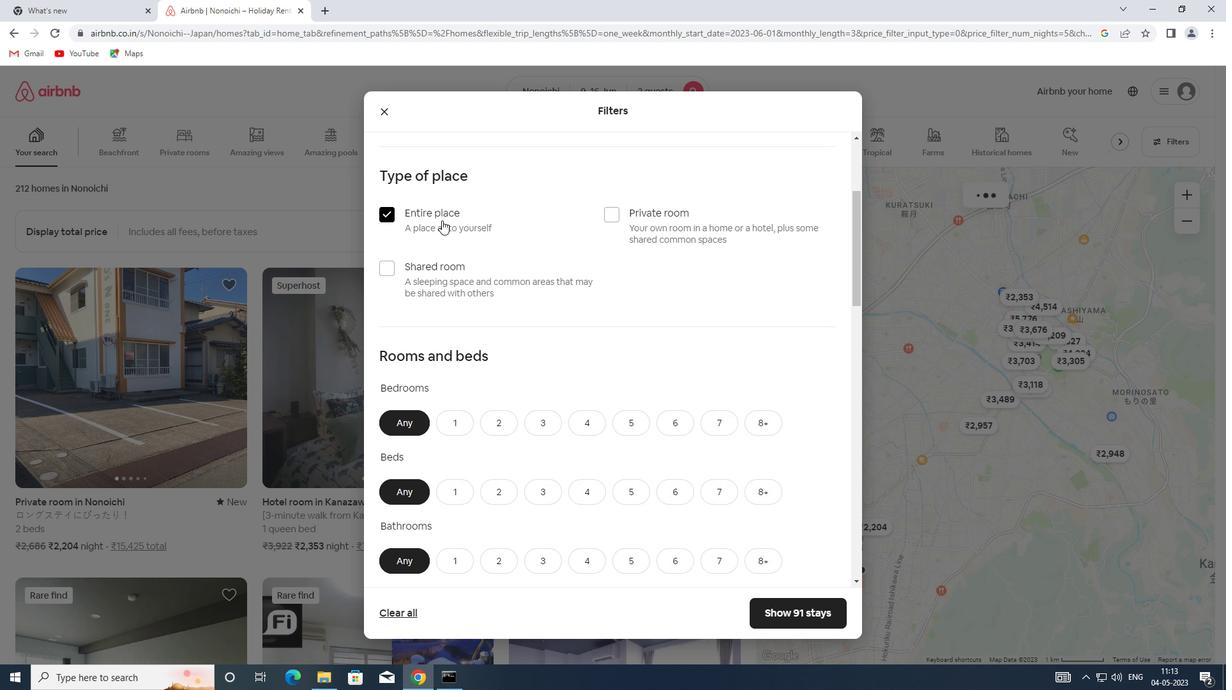 
Action: Mouse scrolled (444, 221) with delta (0, 0)
Screenshot: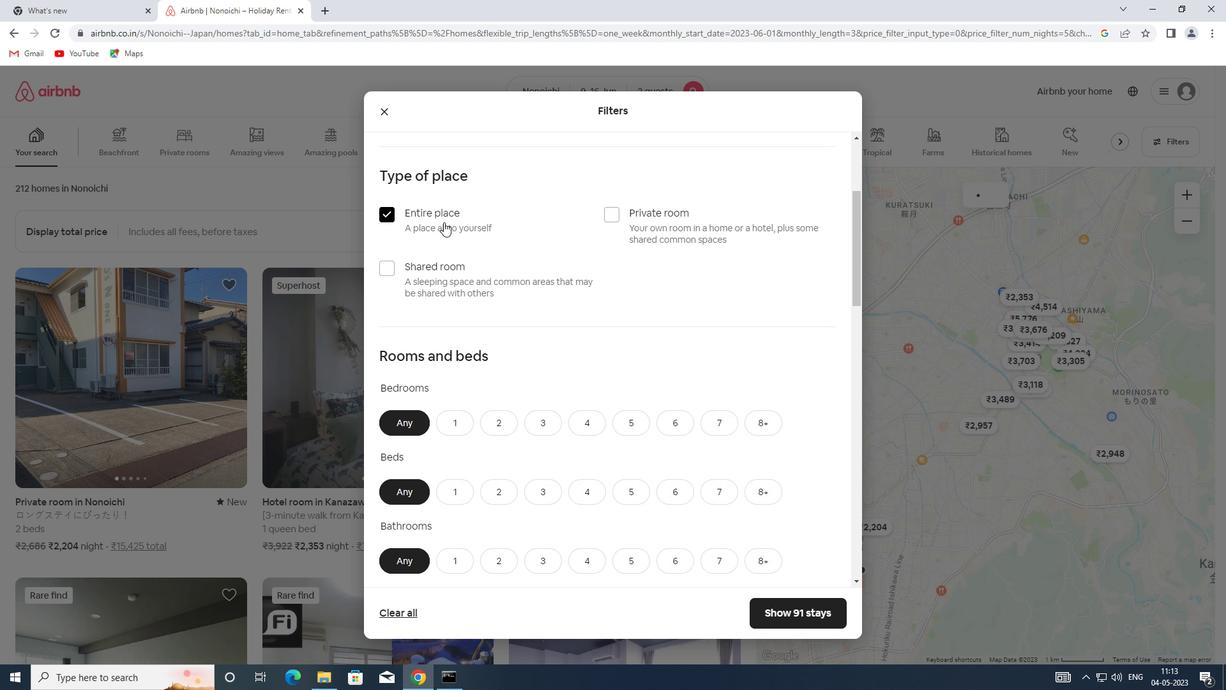 
Action: Mouse scrolled (444, 221) with delta (0, 0)
Screenshot: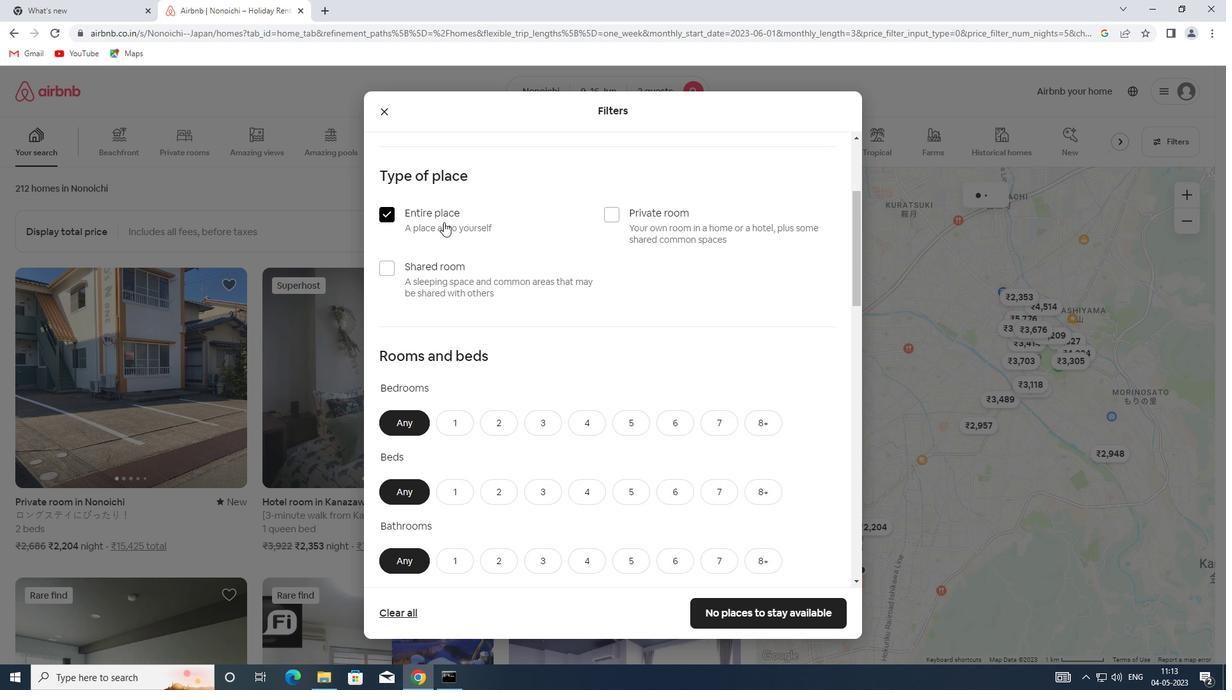 
Action: Mouse moved to (444, 223)
Screenshot: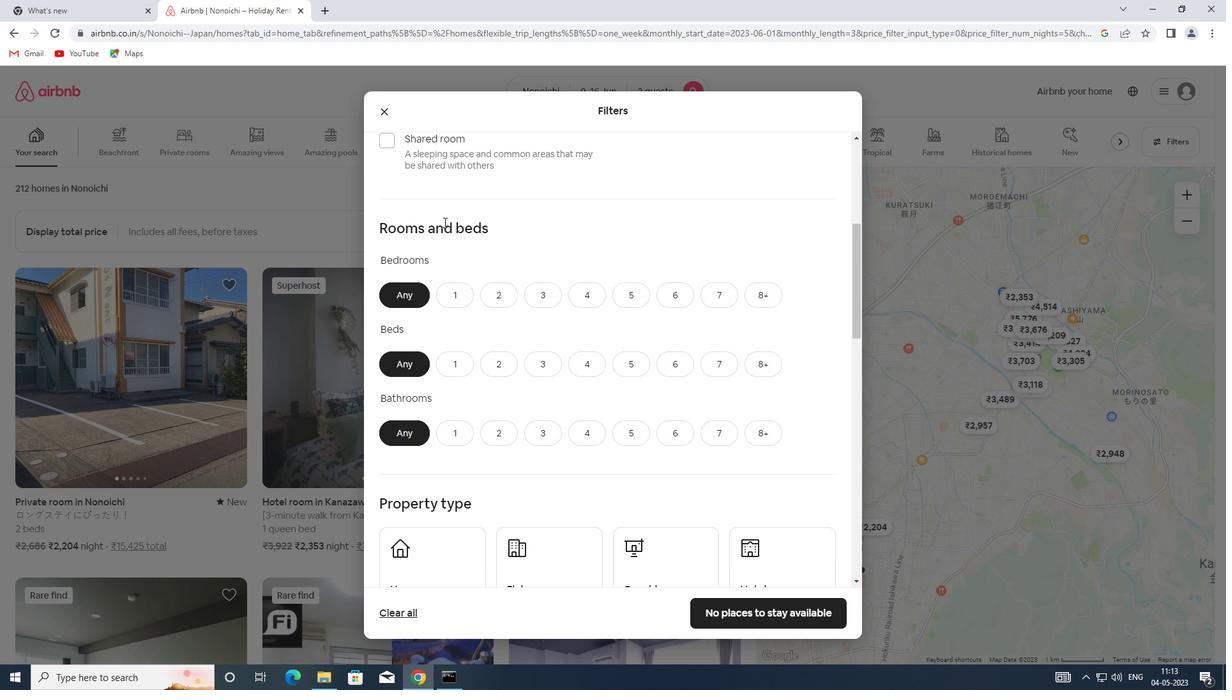 
Action: Mouse scrolled (444, 222) with delta (0, 0)
Screenshot: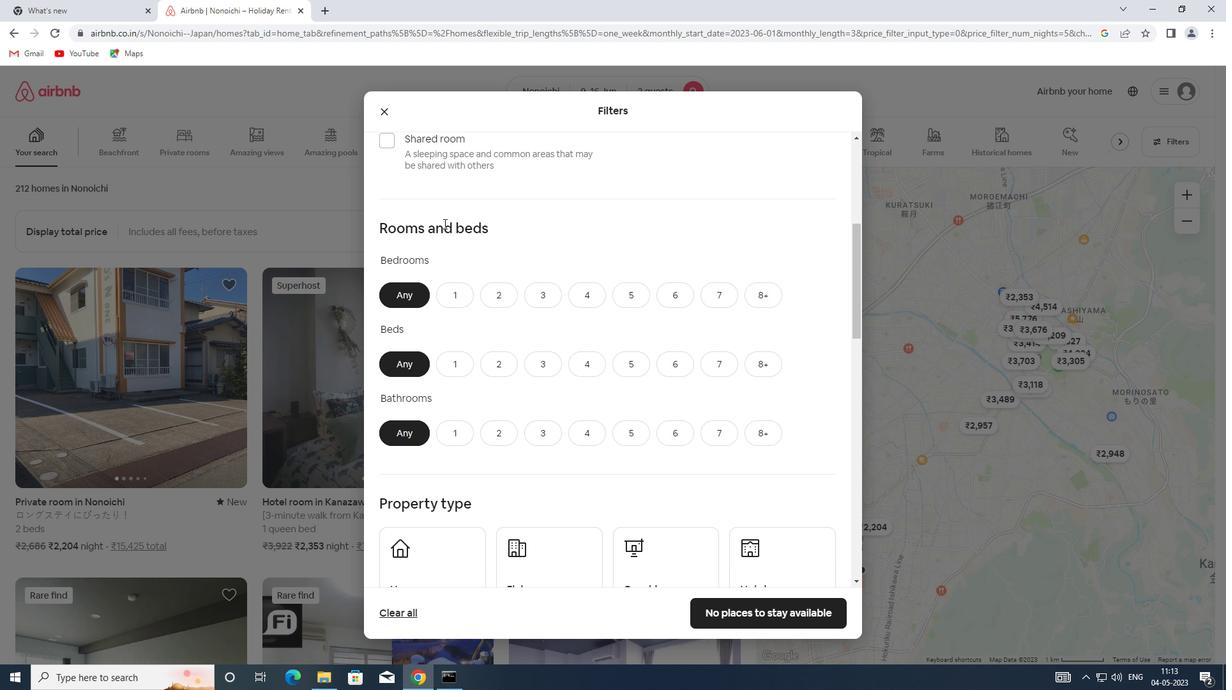 
Action: Mouse moved to (491, 235)
Screenshot: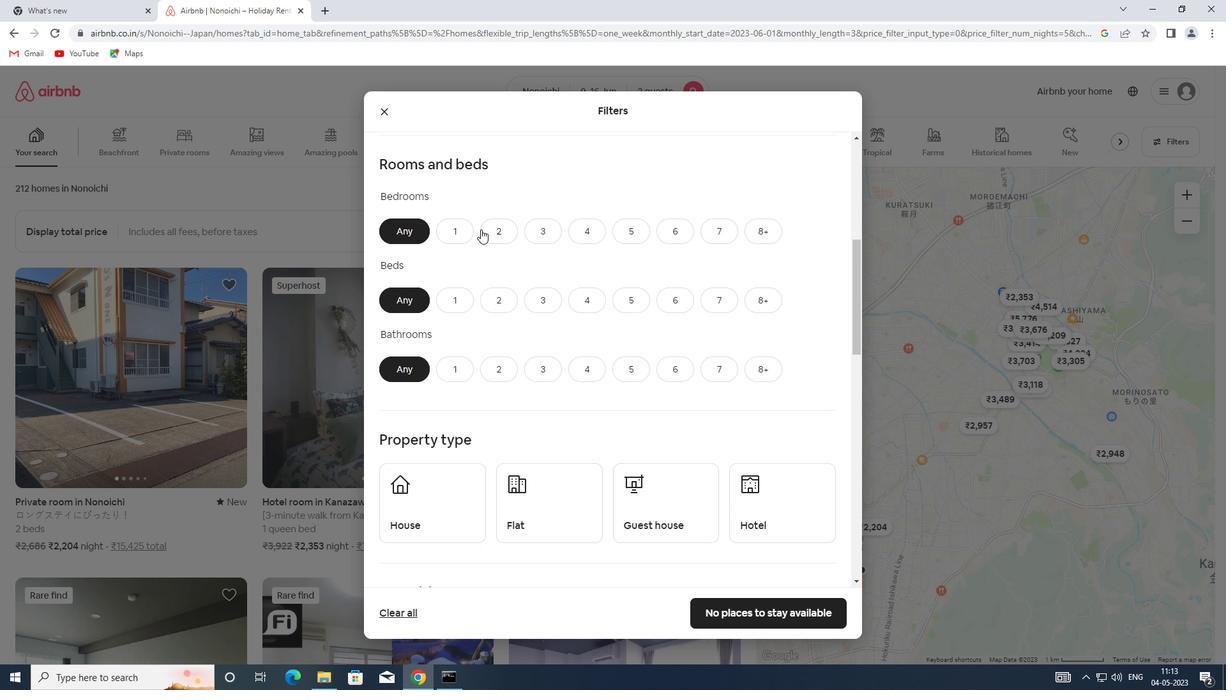 
Action: Mouse pressed left at (491, 235)
Screenshot: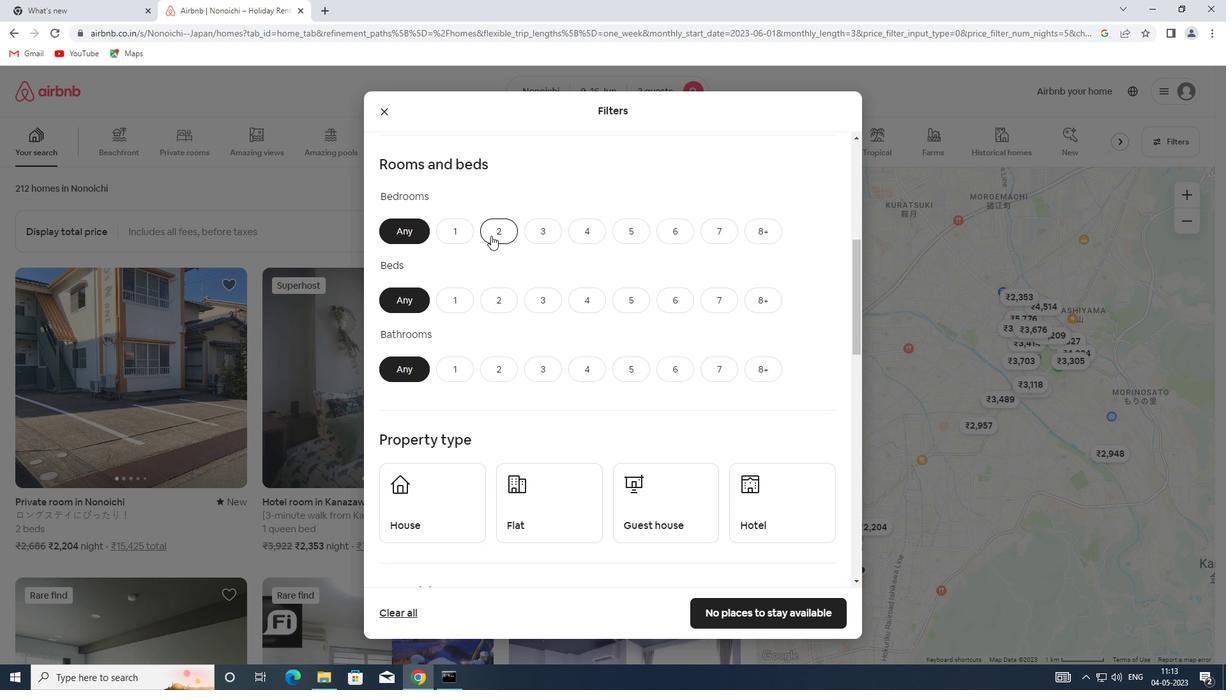 
Action: Mouse moved to (493, 301)
Screenshot: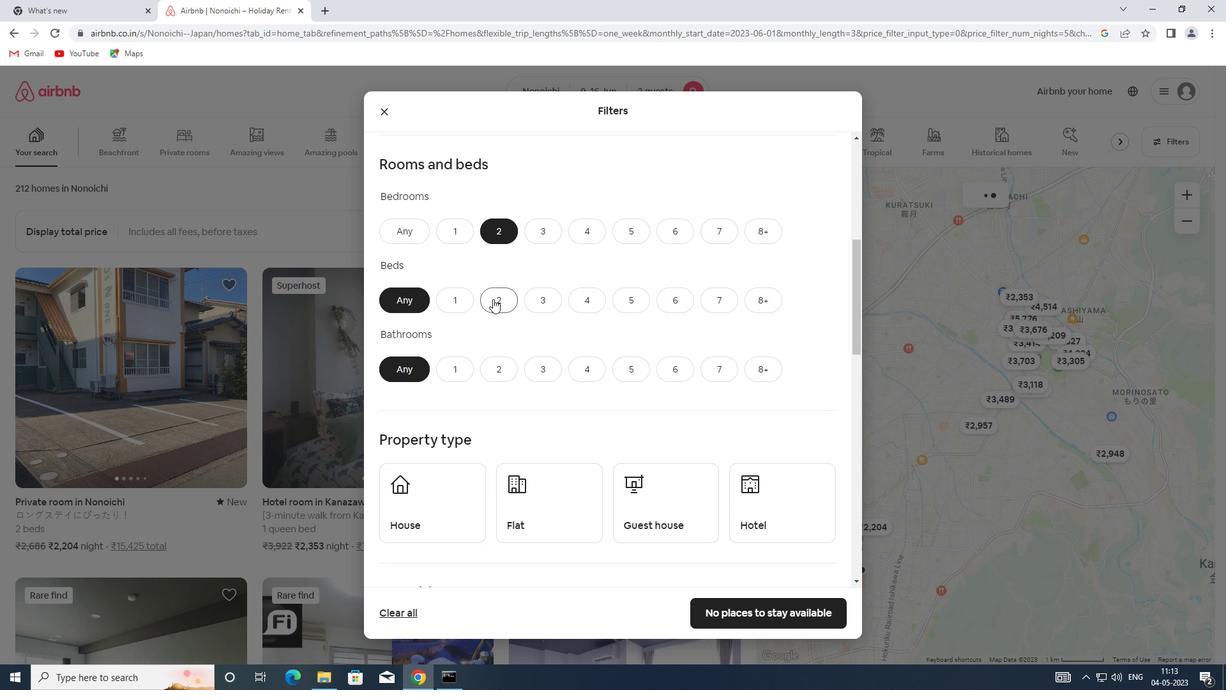 
Action: Mouse pressed left at (493, 301)
Screenshot: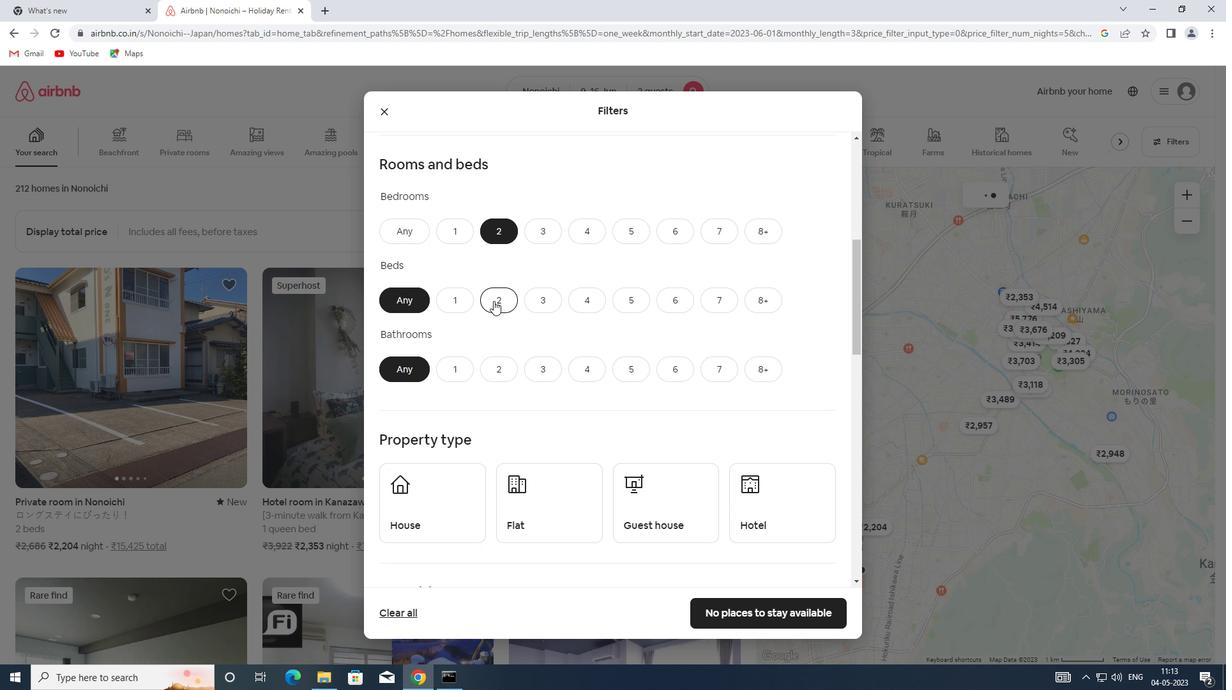 
Action: Mouse moved to (452, 371)
Screenshot: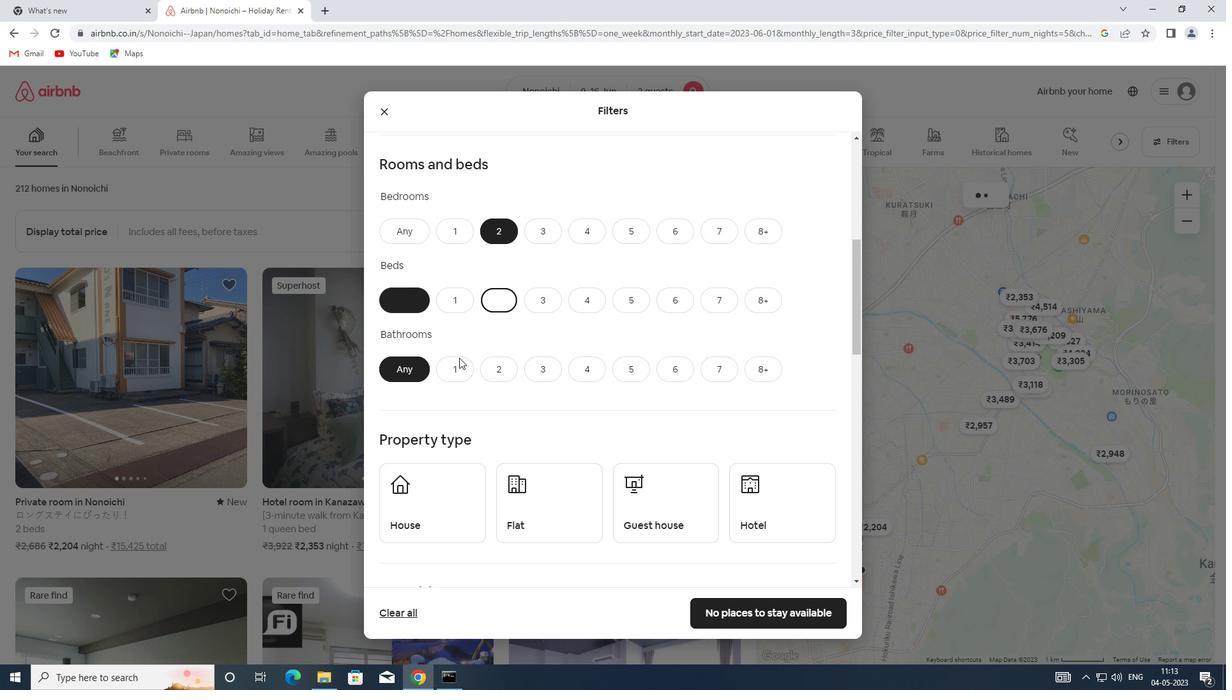 
Action: Mouse pressed left at (452, 371)
Screenshot: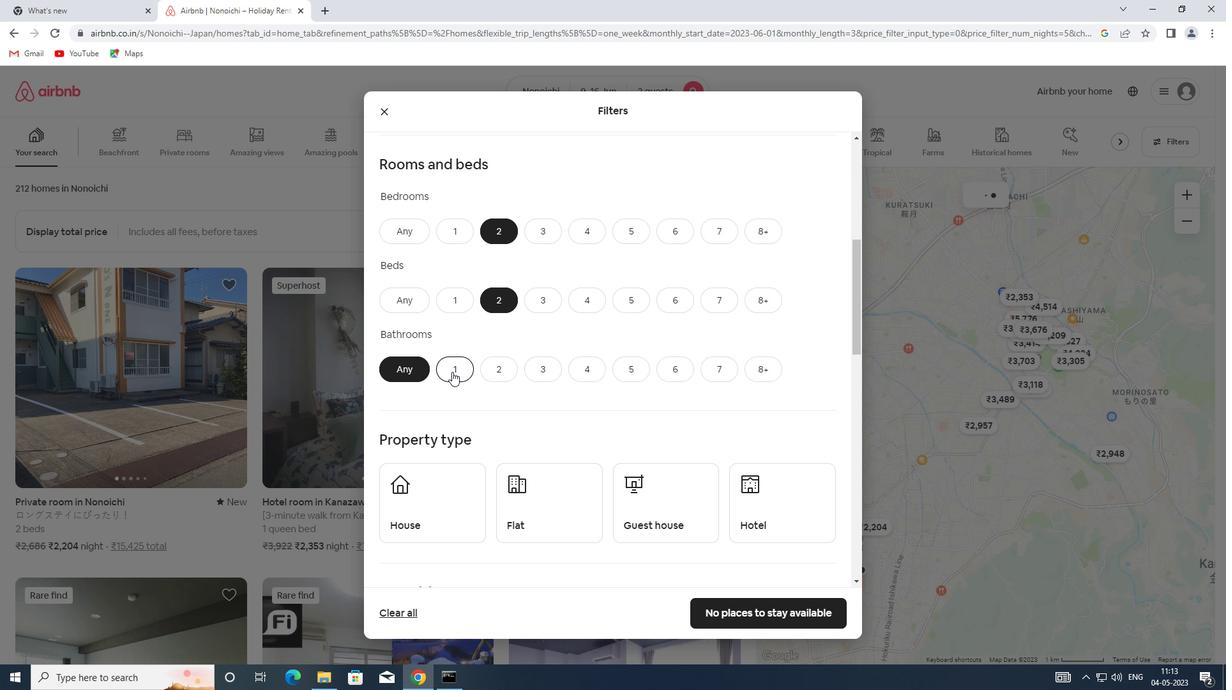 
Action: Mouse moved to (452, 371)
Screenshot: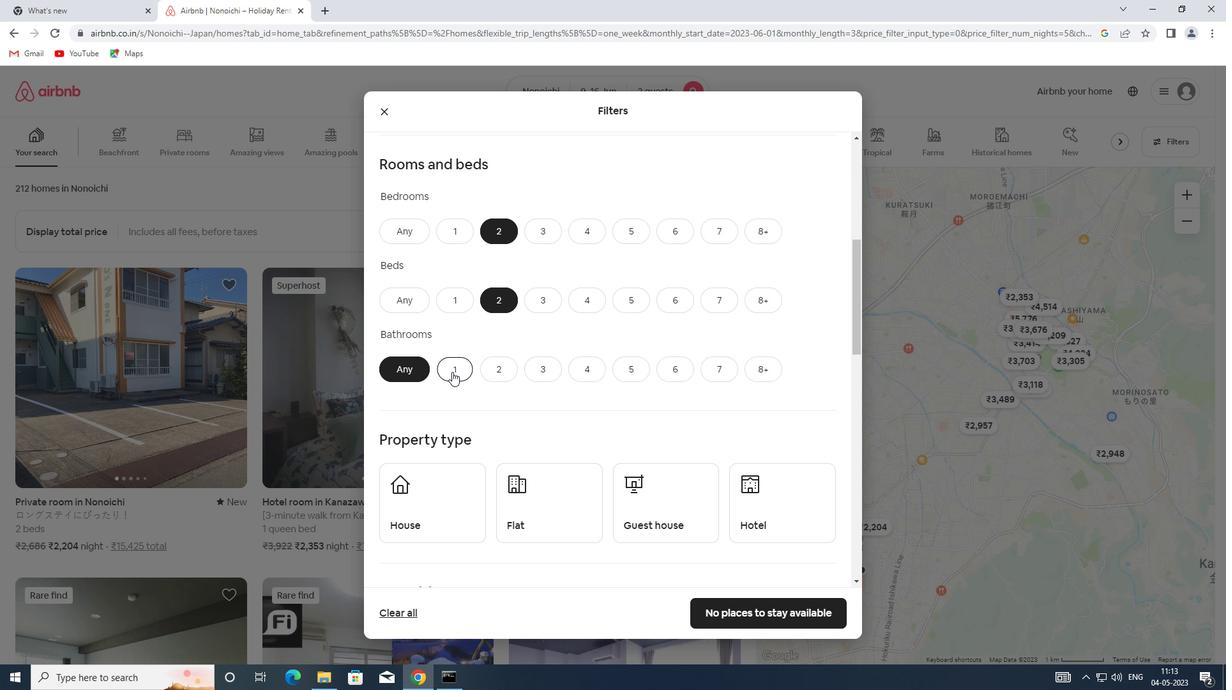 
Action: Mouse scrolled (452, 371) with delta (0, 0)
Screenshot: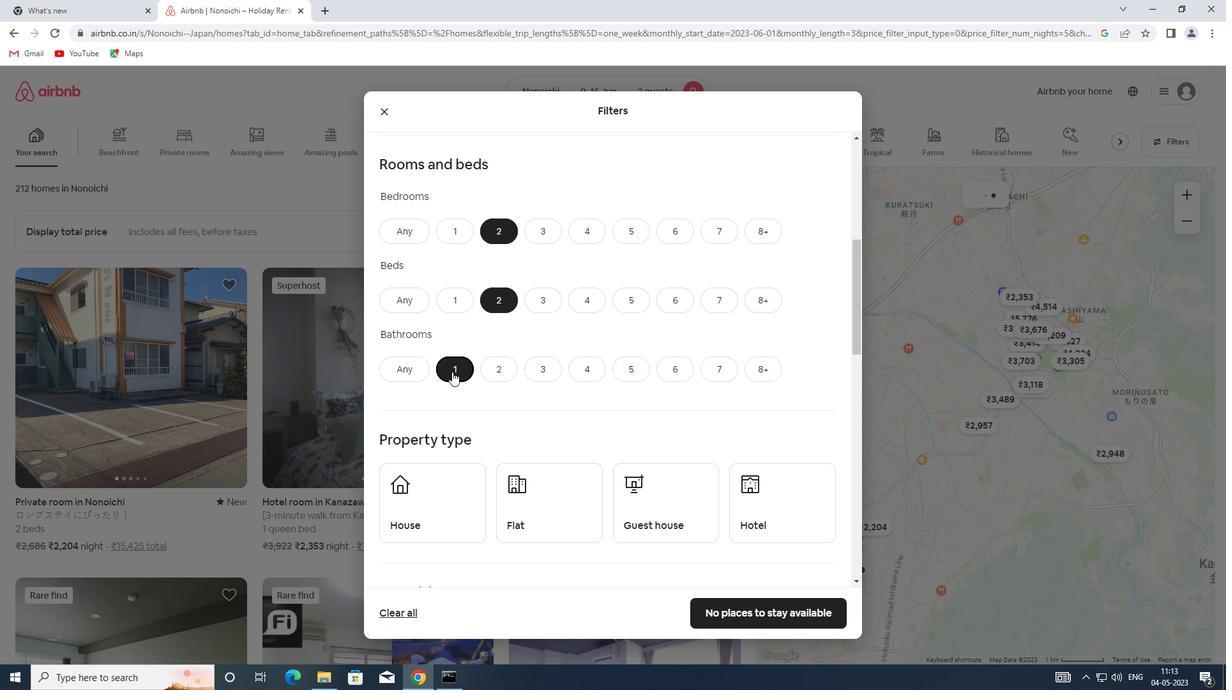 
Action: Mouse scrolled (452, 371) with delta (0, 0)
Screenshot: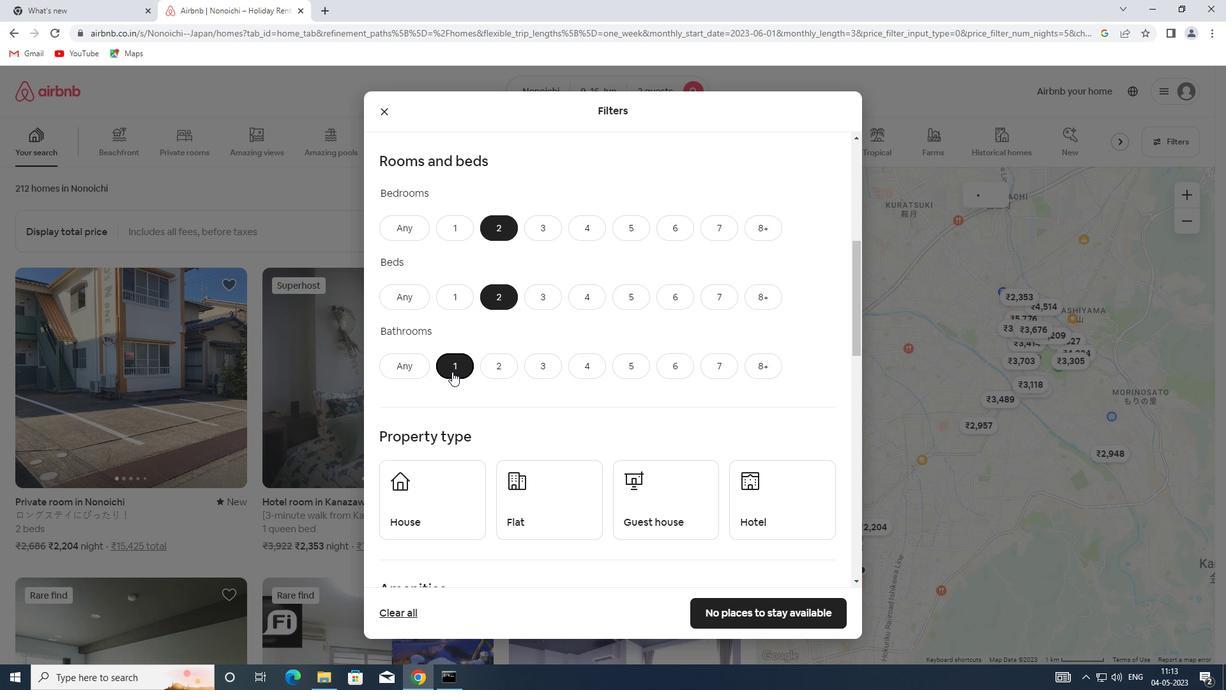
Action: Mouse pressed left at (452, 371)
Screenshot: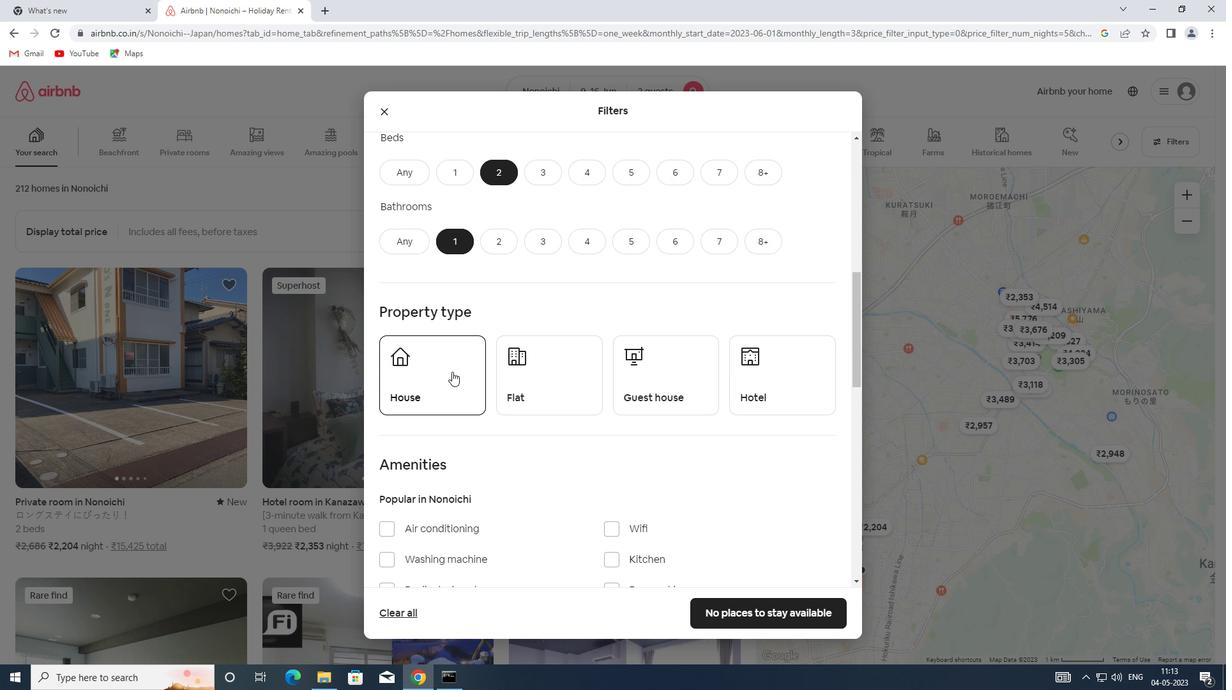 
Action: Mouse moved to (543, 378)
Screenshot: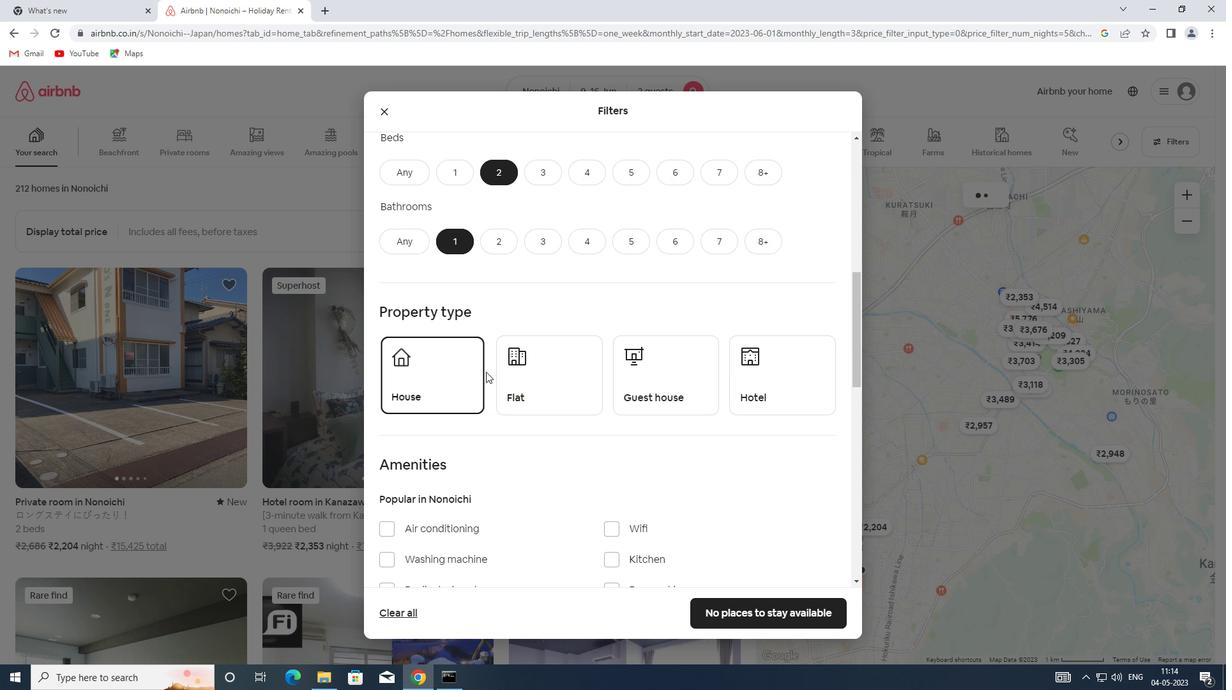 
Action: Mouse pressed left at (543, 378)
Screenshot: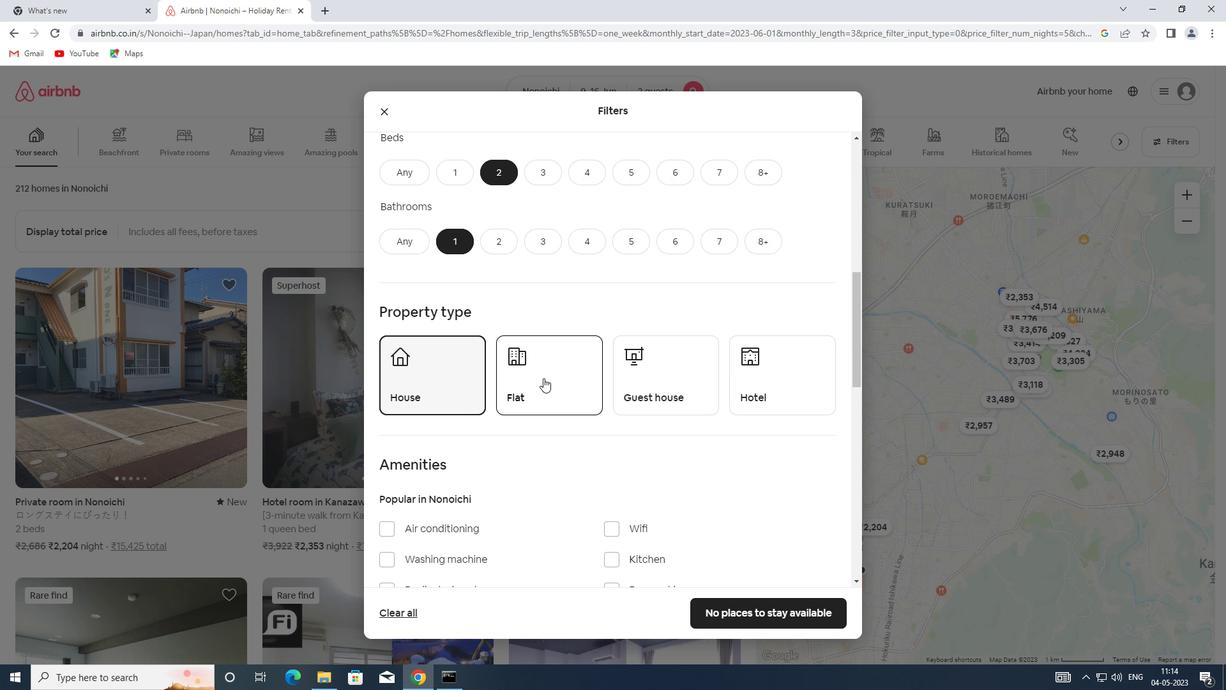 
Action: Mouse moved to (570, 378)
Screenshot: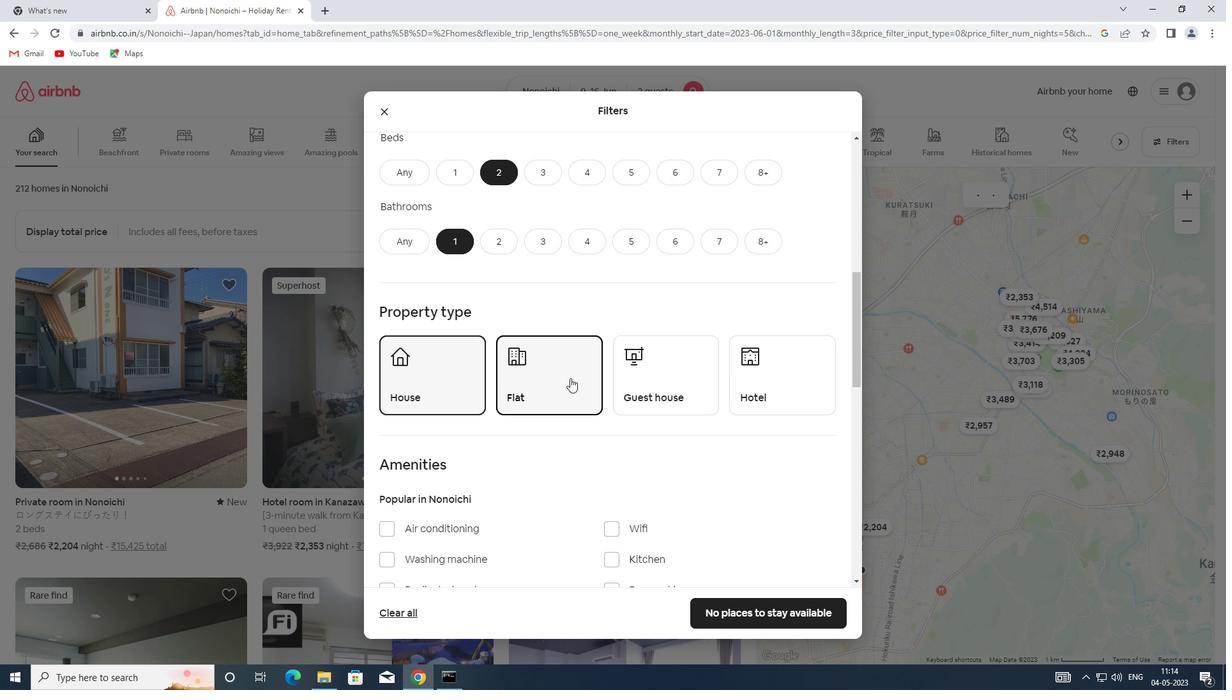 
Action: Mouse scrolled (570, 377) with delta (0, 0)
Screenshot: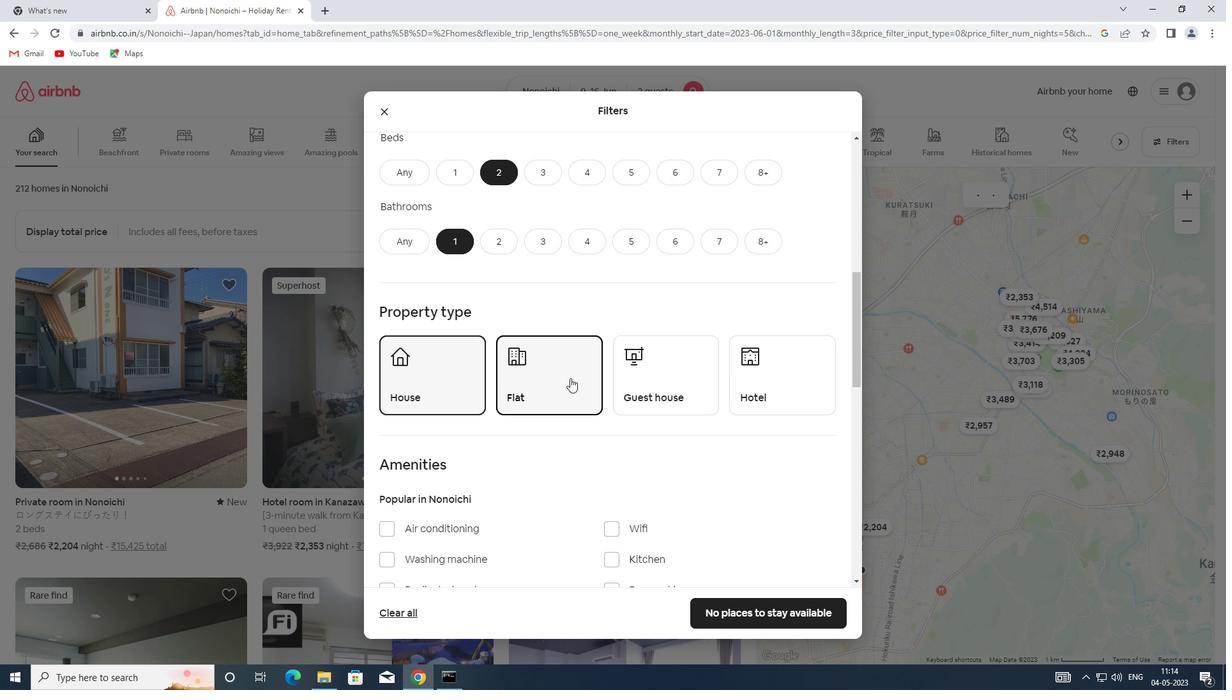 
Action: Mouse scrolled (570, 377) with delta (0, 0)
Screenshot: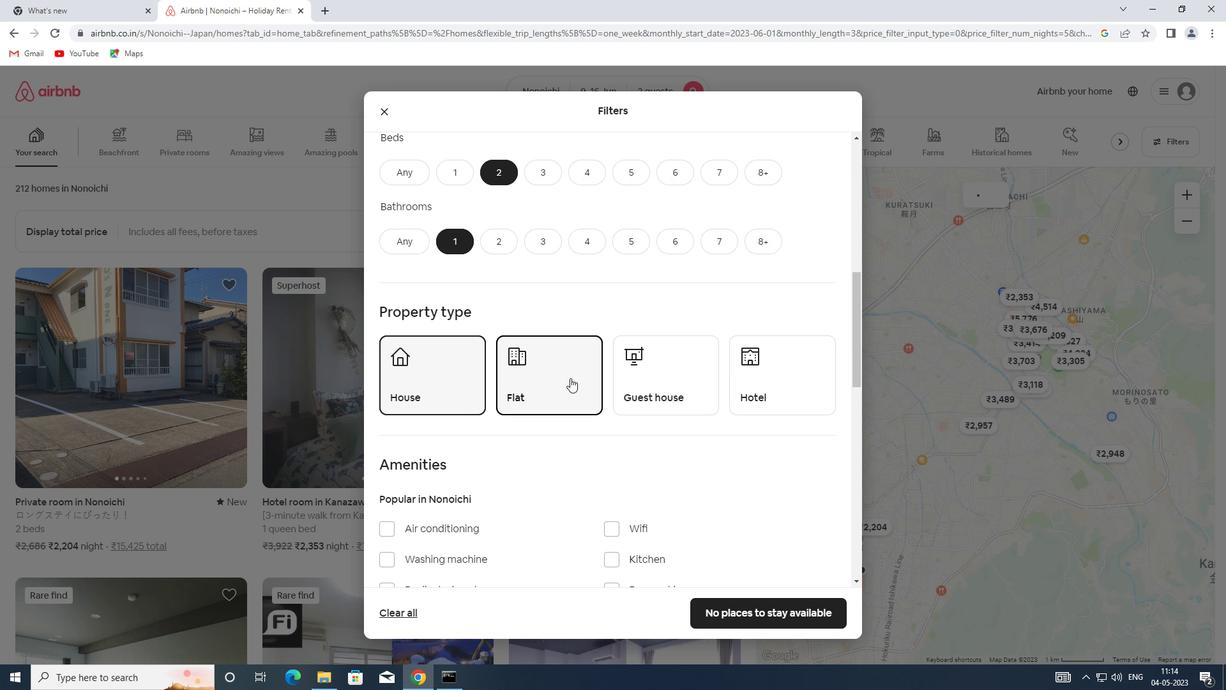 
Action: Mouse moved to (659, 266)
Screenshot: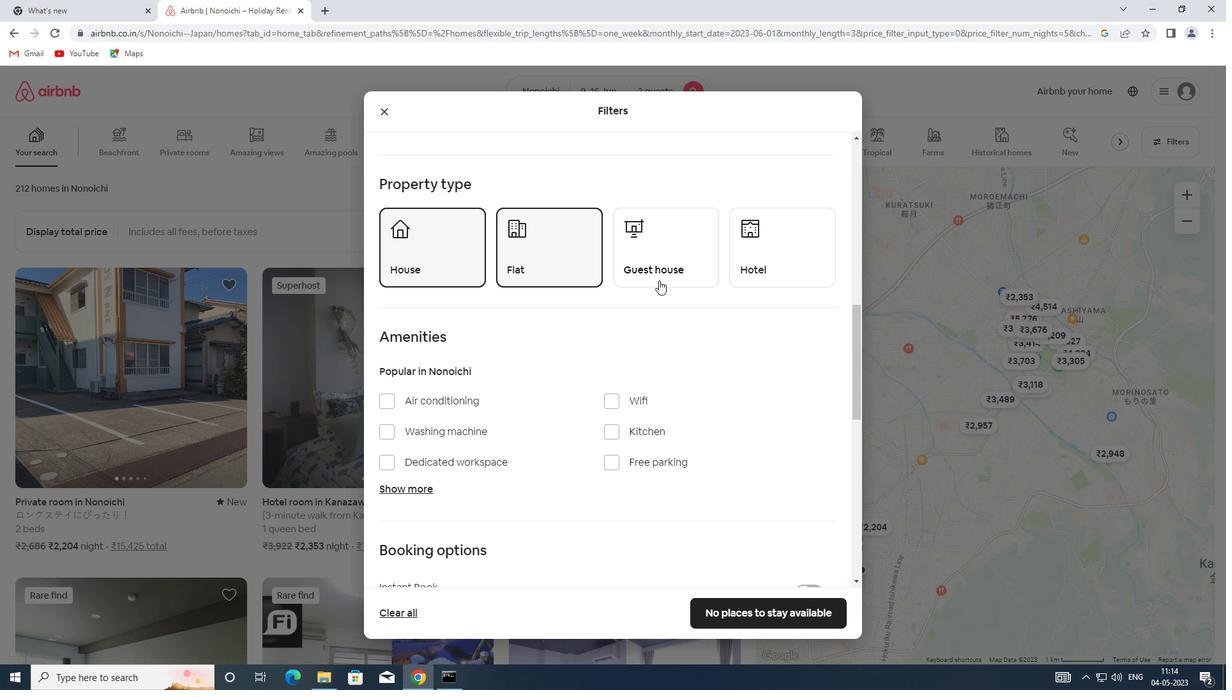 
Action: Mouse pressed left at (659, 266)
Screenshot: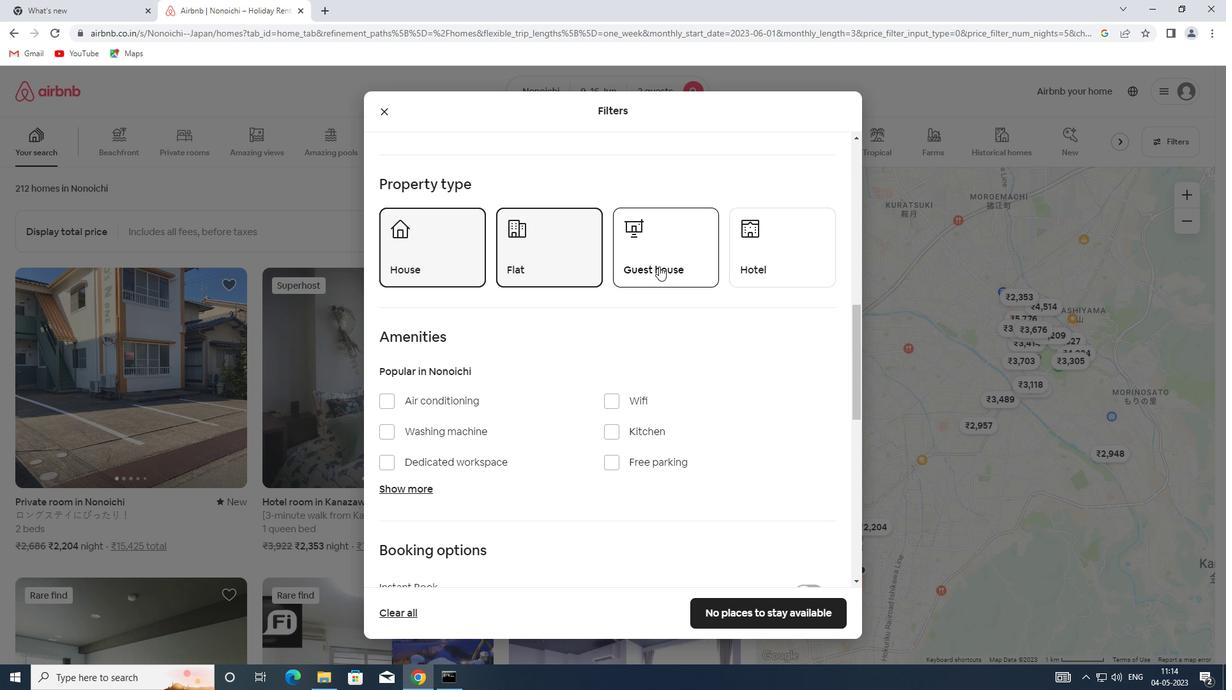 
Action: Mouse moved to (637, 313)
Screenshot: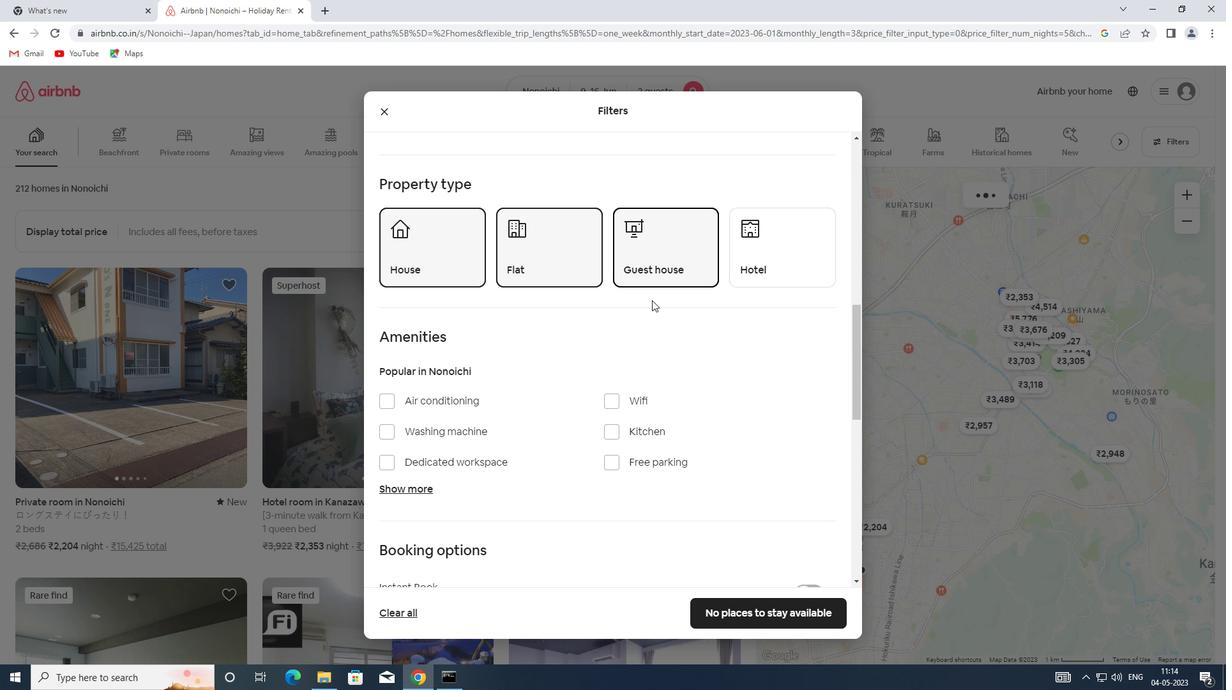 
Action: Mouse scrolled (637, 312) with delta (0, 0)
Screenshot: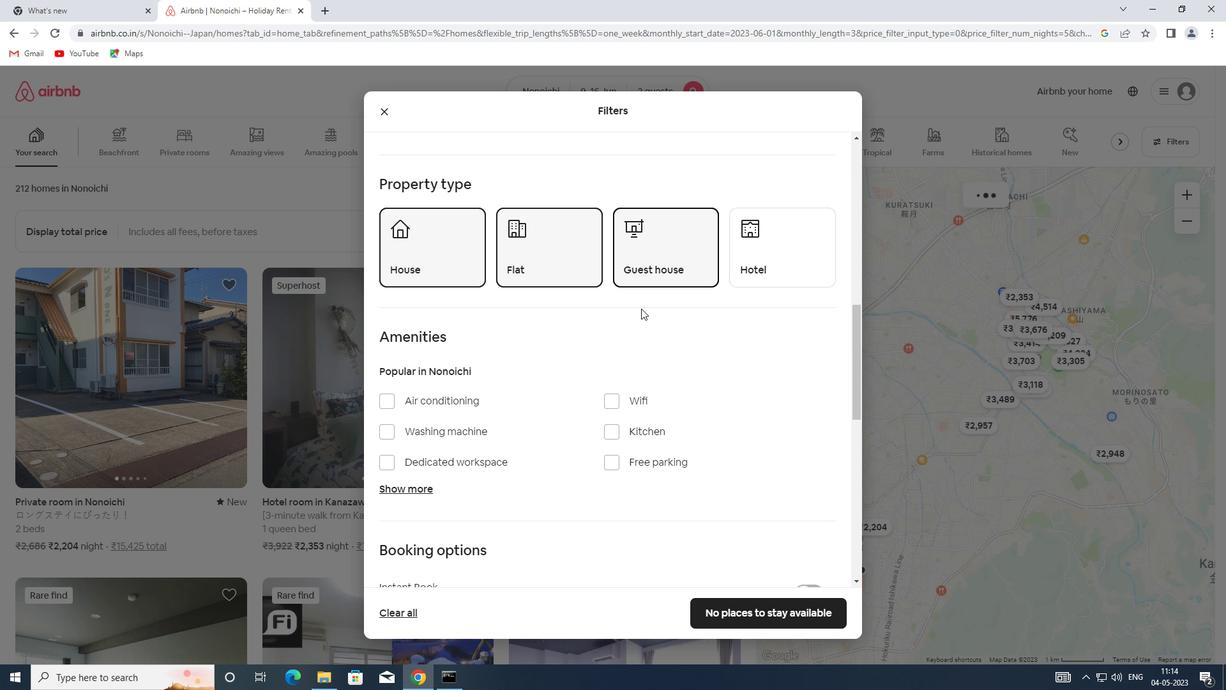 
Action: Mouse scrolled (637, 312) with delta (0, 0)
Screenshot: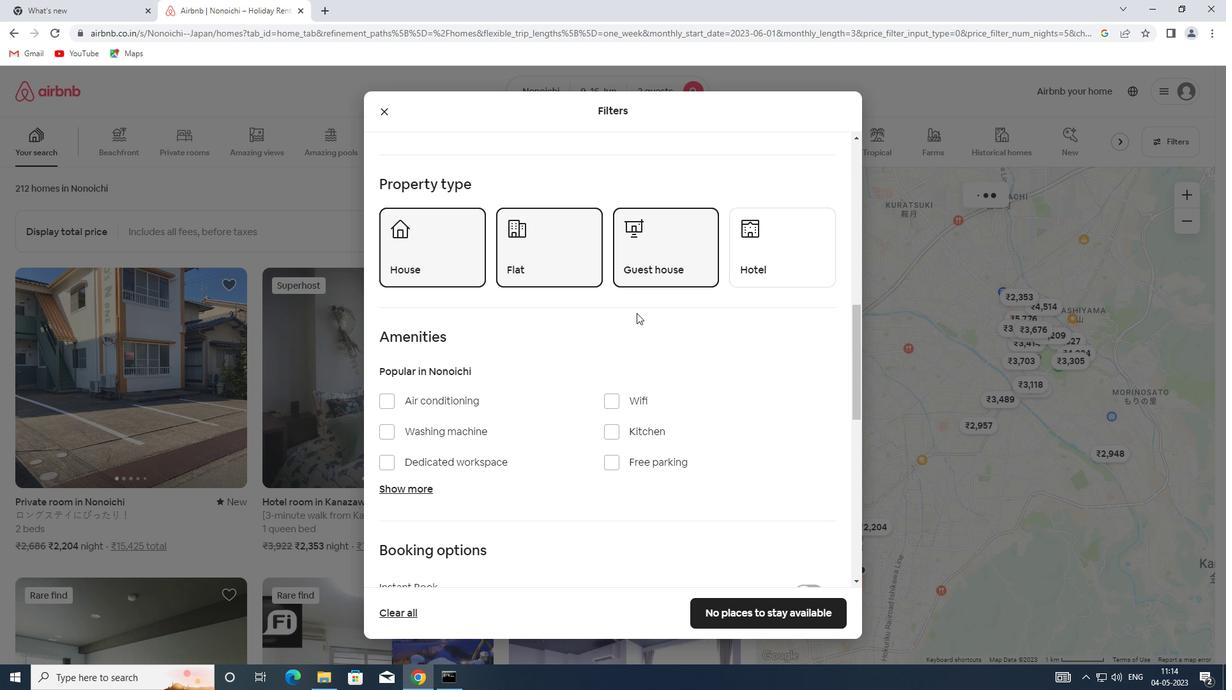 
Action: Mouse scrolled (637, 312) with delta (0, 0)
Screenshot: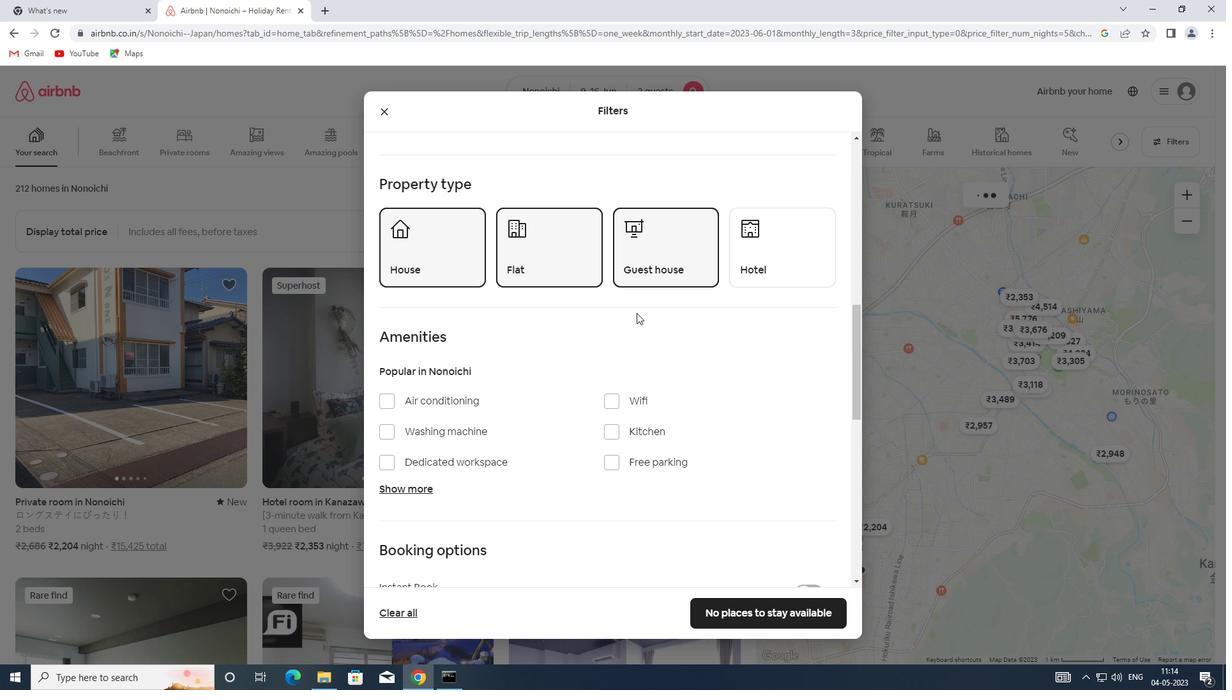 
Action: Mouse moved to (635, 314)
Screenshot: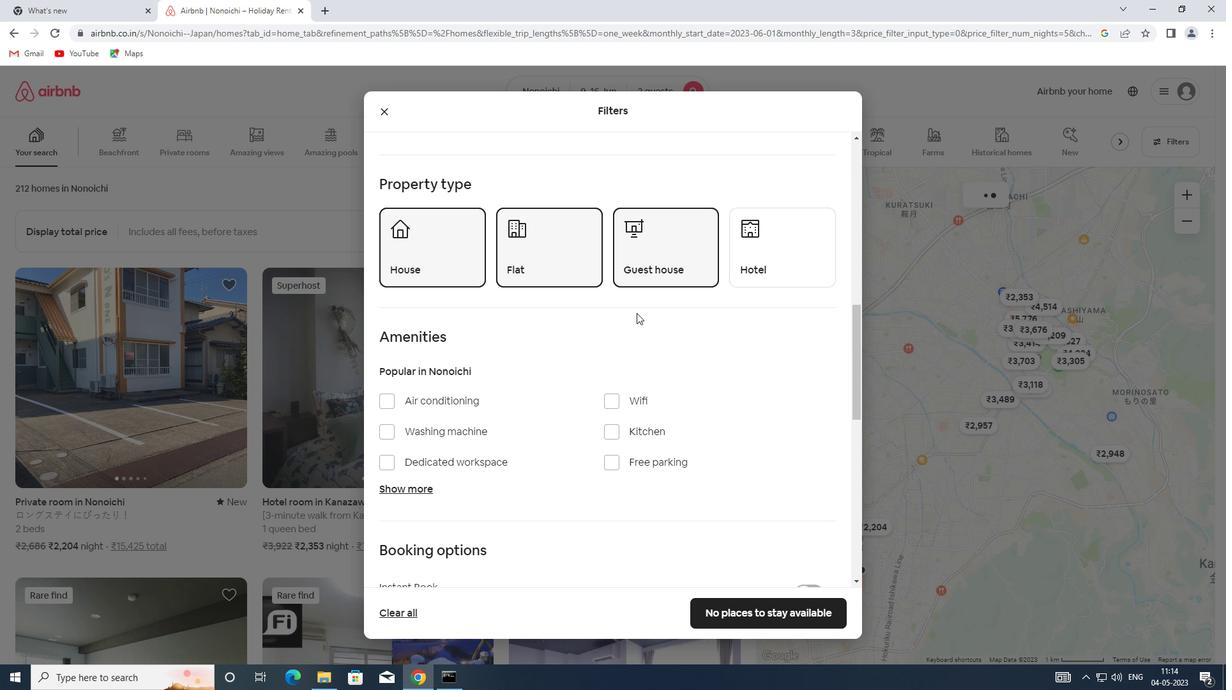 
Action: Mouse scrolled (635, 313) with delta (0, 0)
Screenshot: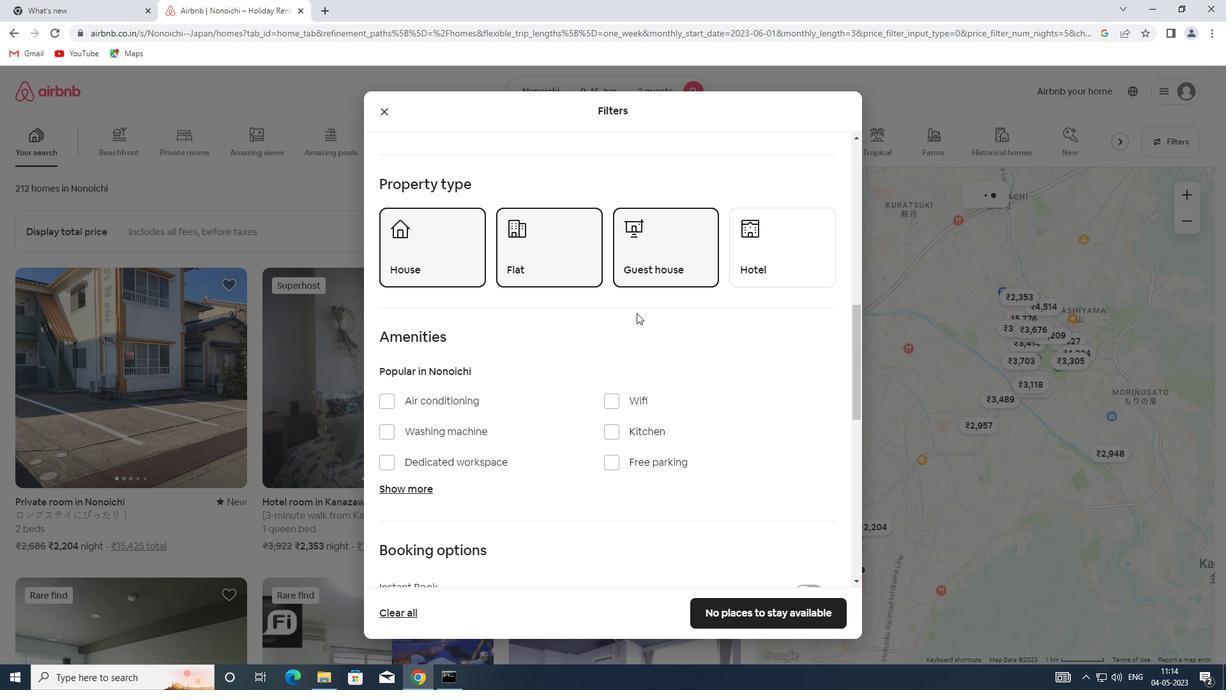 
Action: Mouse moved to (807, 380)
Screenshot: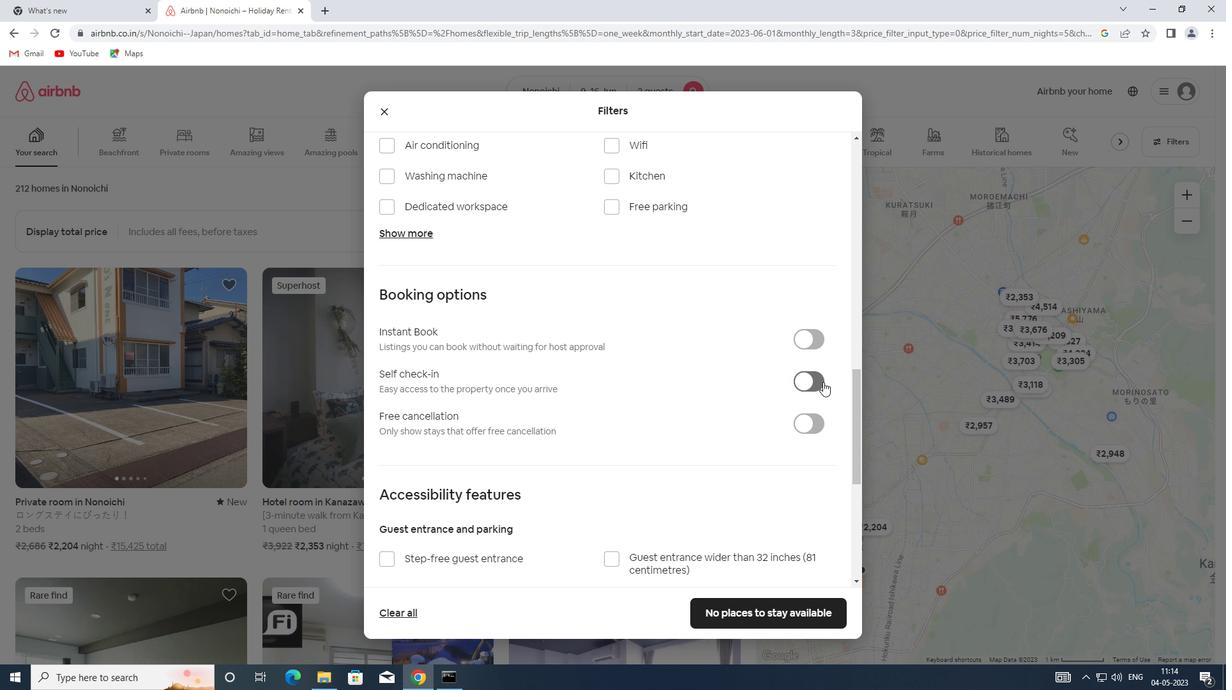 
Action: Mouse pressed left at (807, 380)
Screenshot: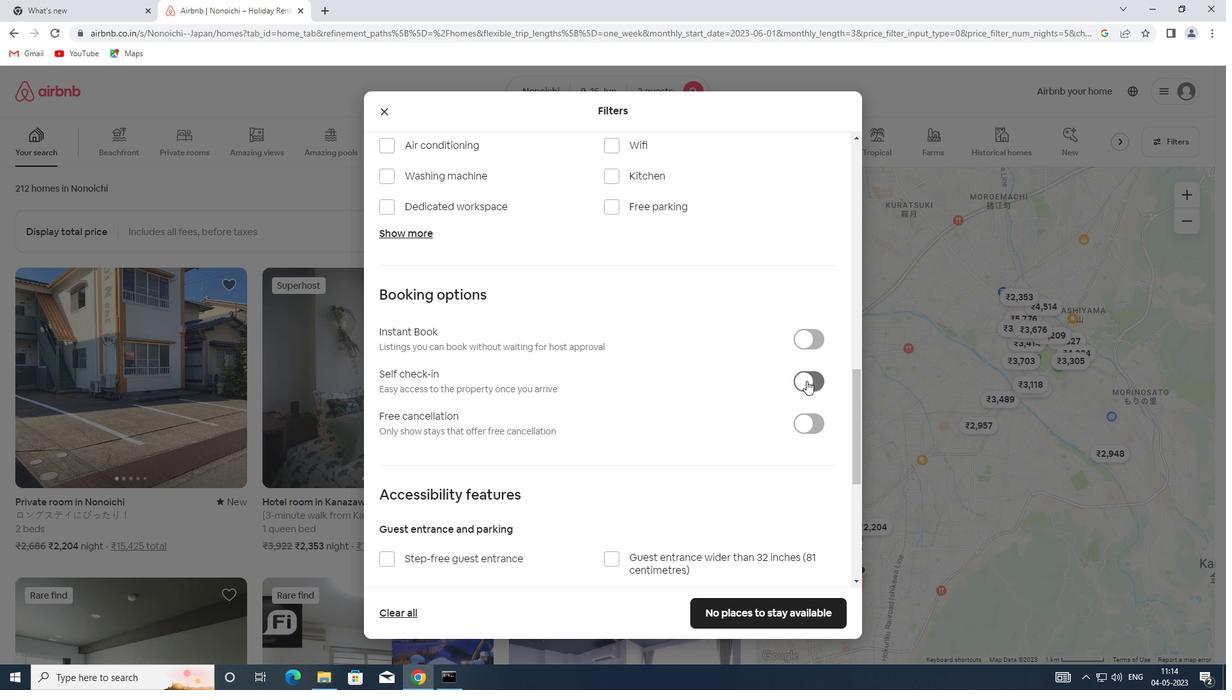 
Action: Mouse moved to (487, 396)
Screenshot: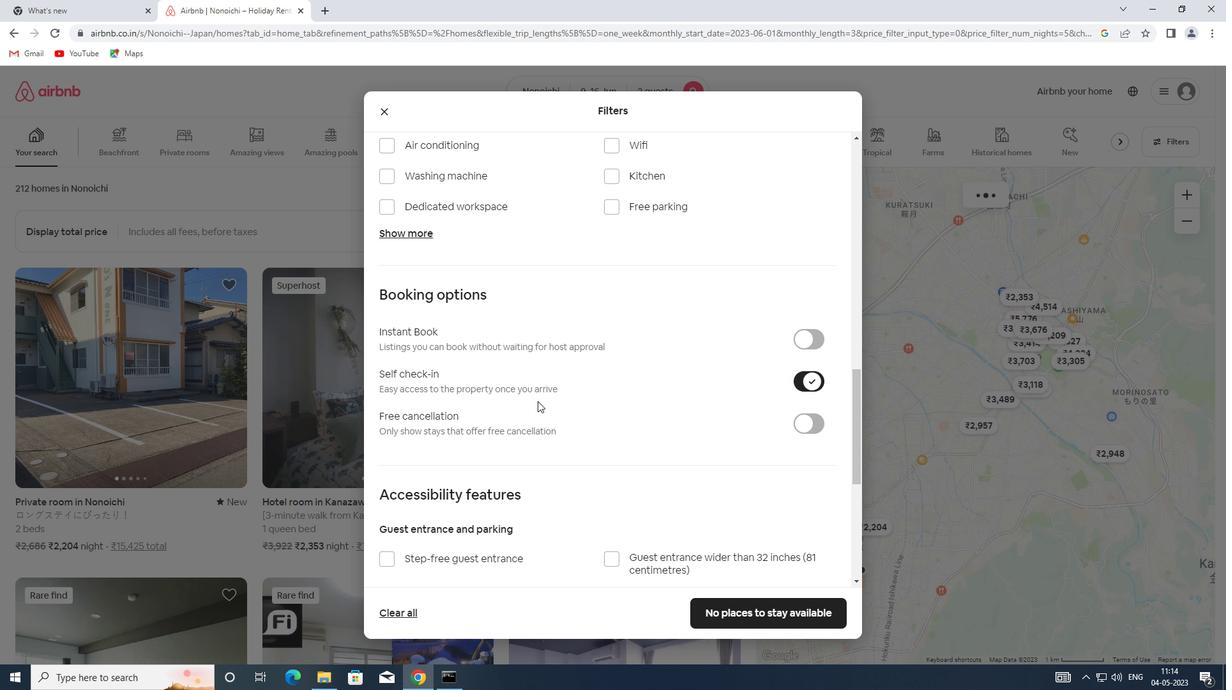 
Action: Mouse scrolled (487, 396) with delta (0, 0)
Screenshot: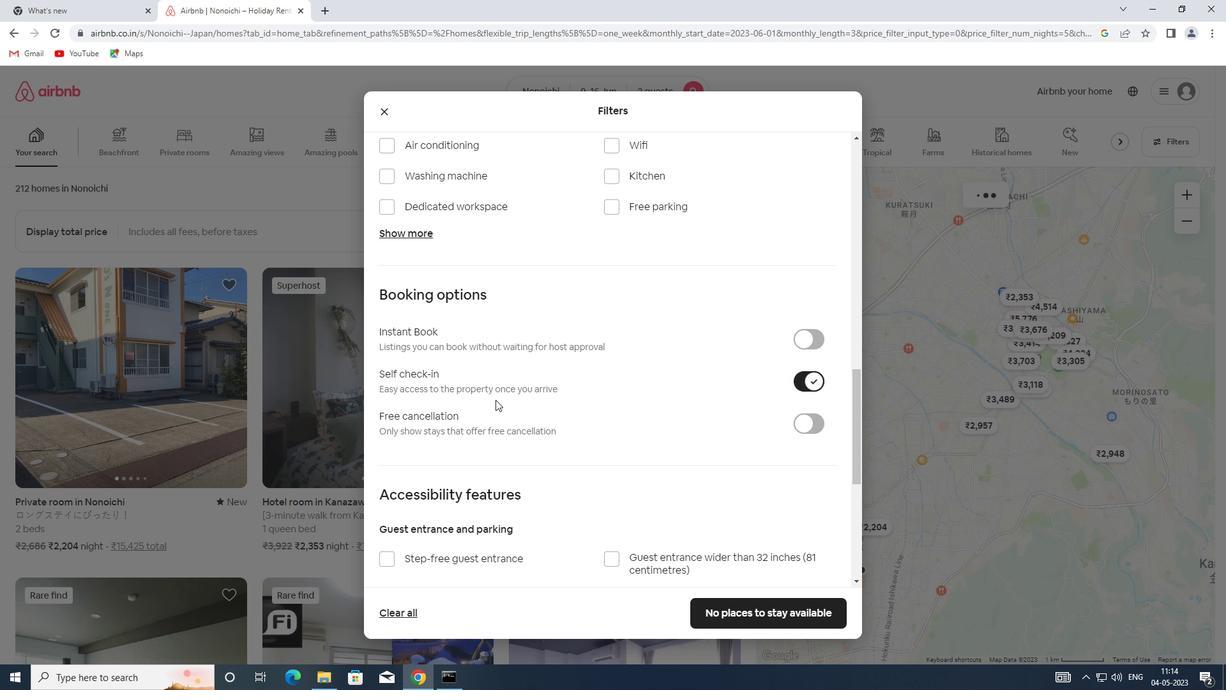 
Action: Mouse scrolled (487, 396) with delta (0, 0)
Screenshot: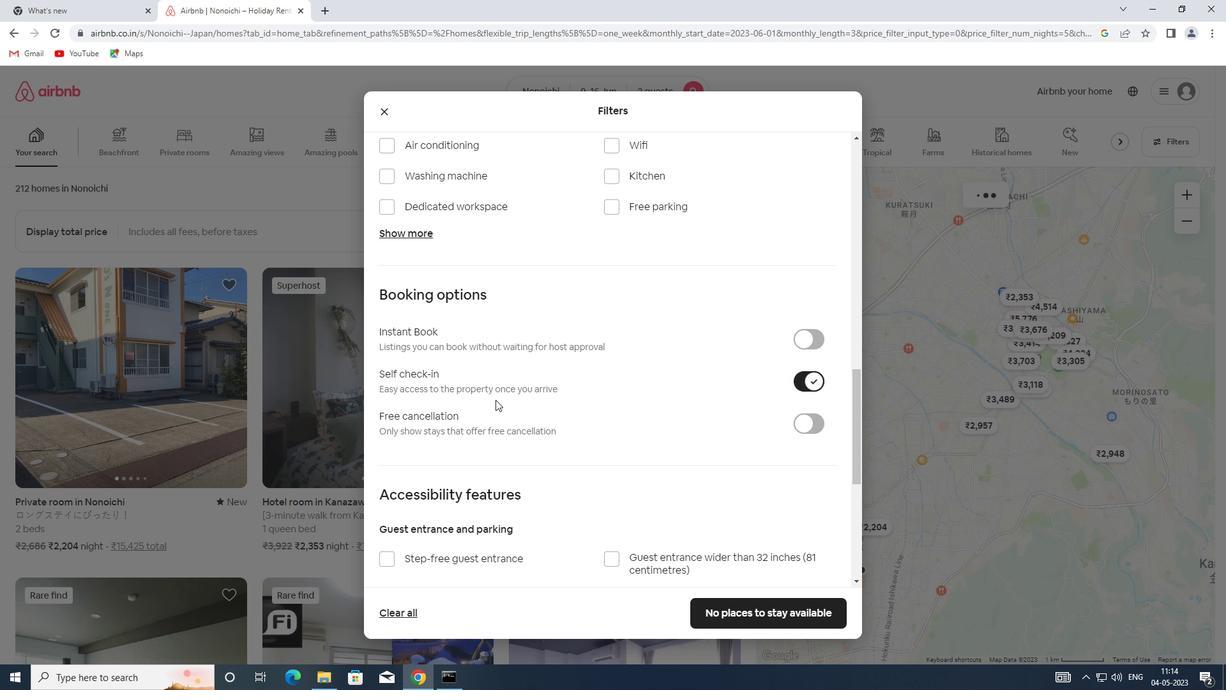 
Action: Mouse scrolled (487, 396) with delta (0, 0)
Screenshot: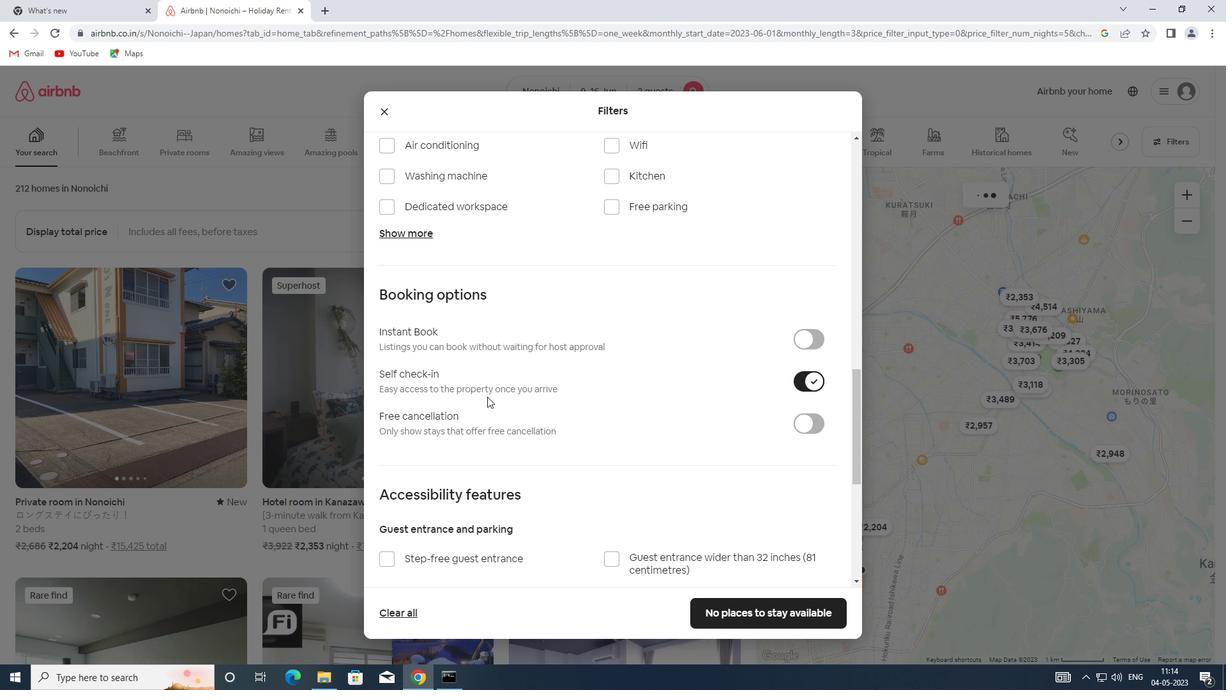 
Action: Mouse scrolled (487, 396) with delta (0, 0)
Screenshot: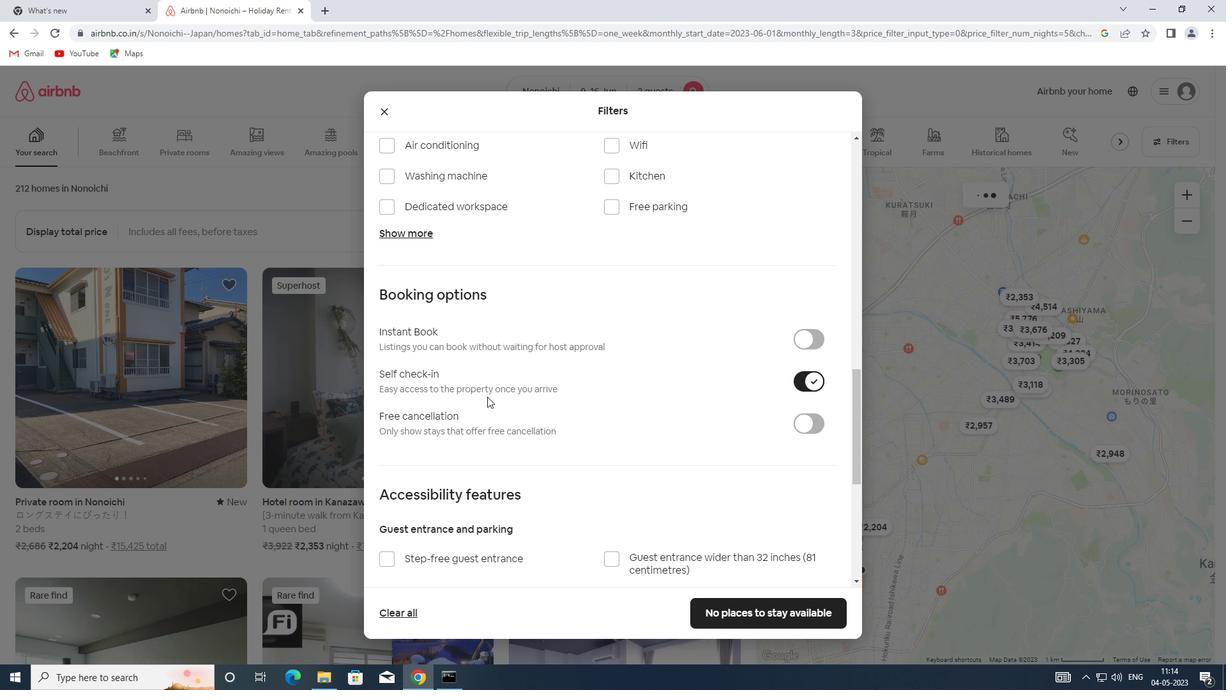 
Action: Mouse scrolled (487, 396) with delta (0, 0)
Screenshot: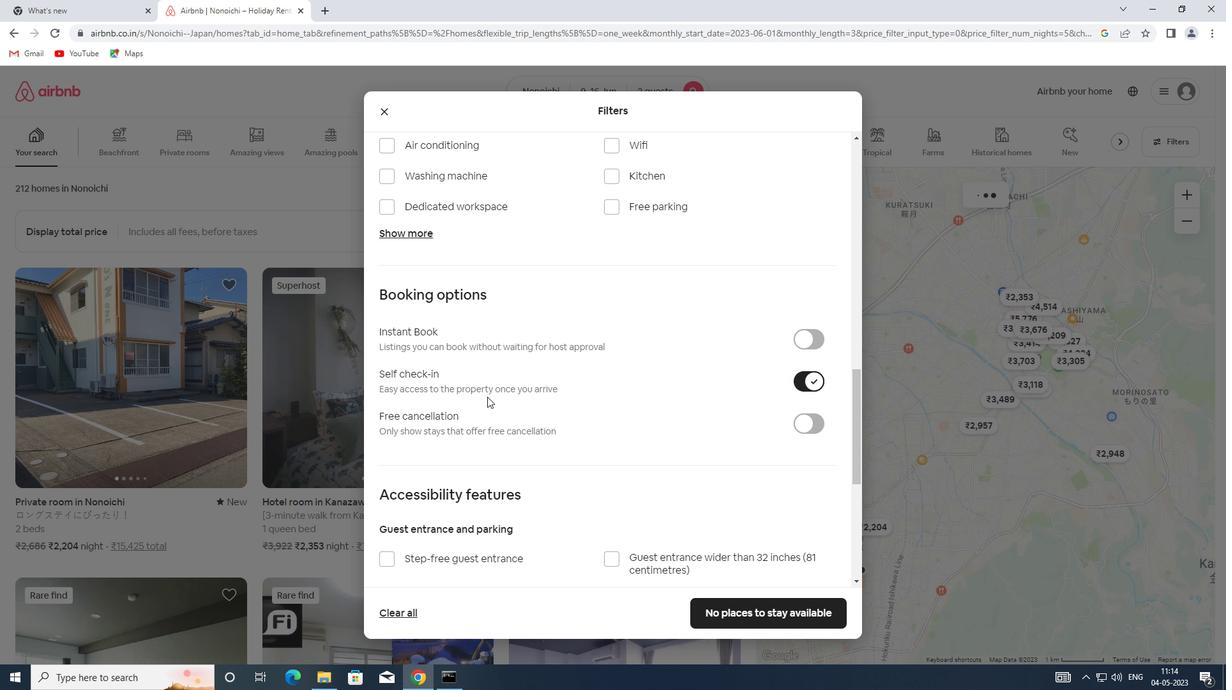 
Action: Mouse moved to (417, 537)
Screenshot: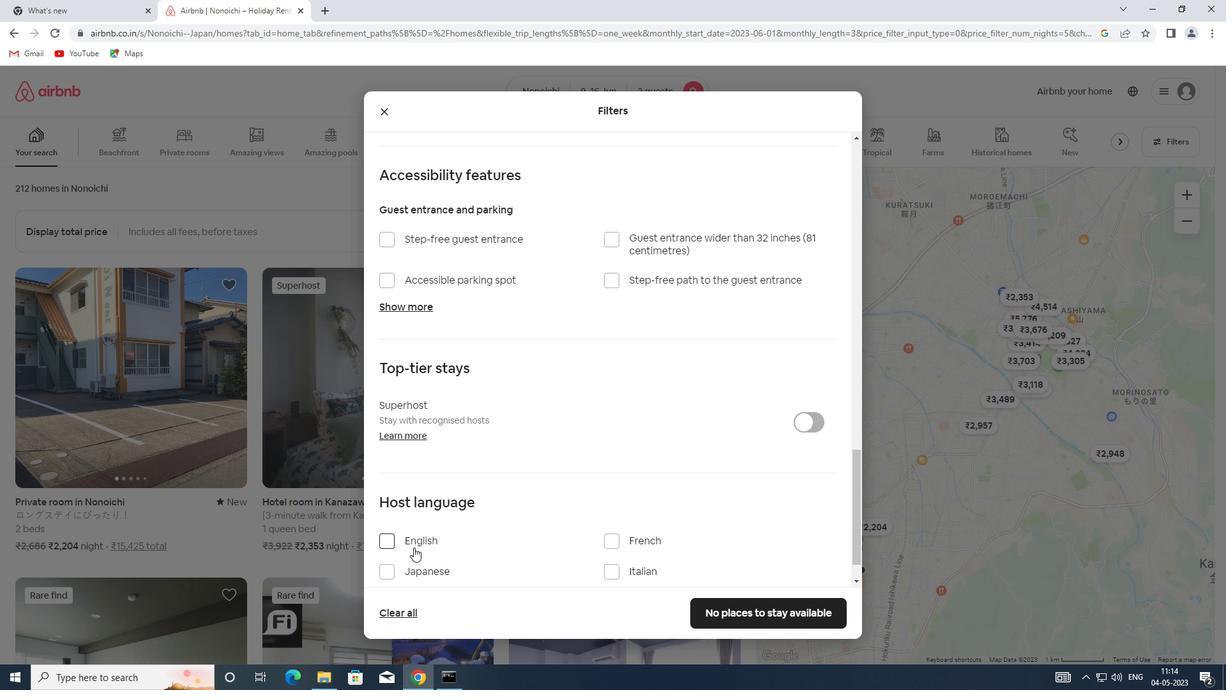 
Action: Mouse pressed left at (417, 537)
Screenshot: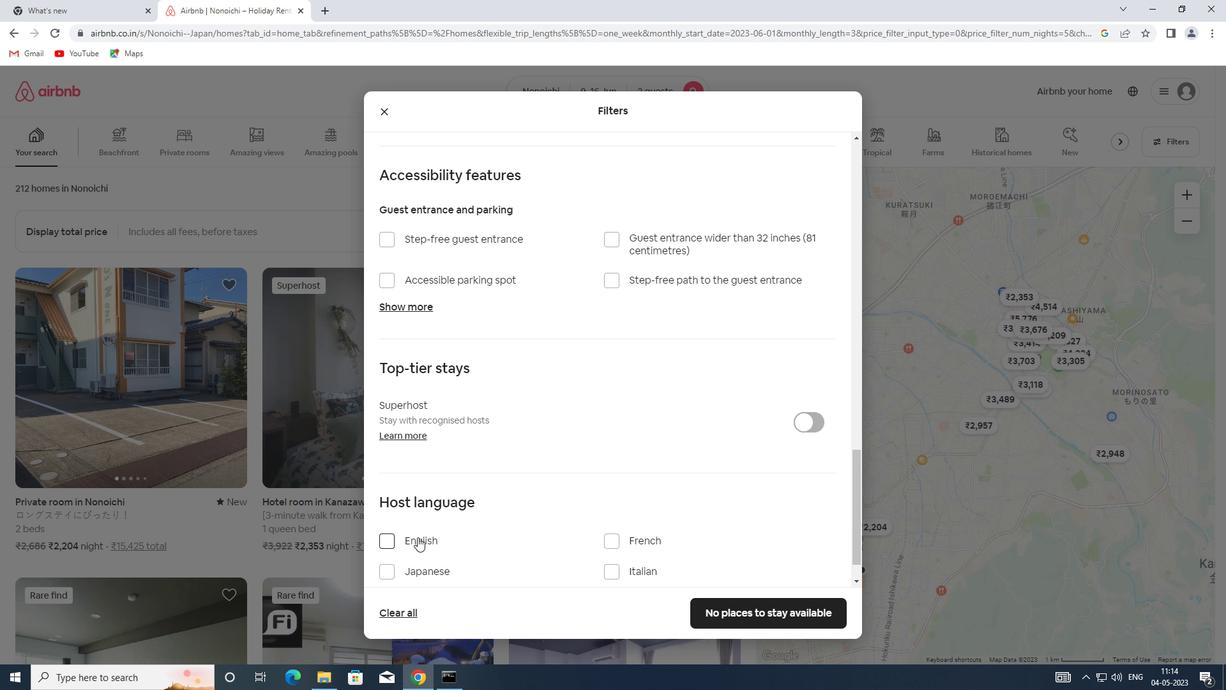 
Action: Mouse moved to (812, 608)
Screenshot: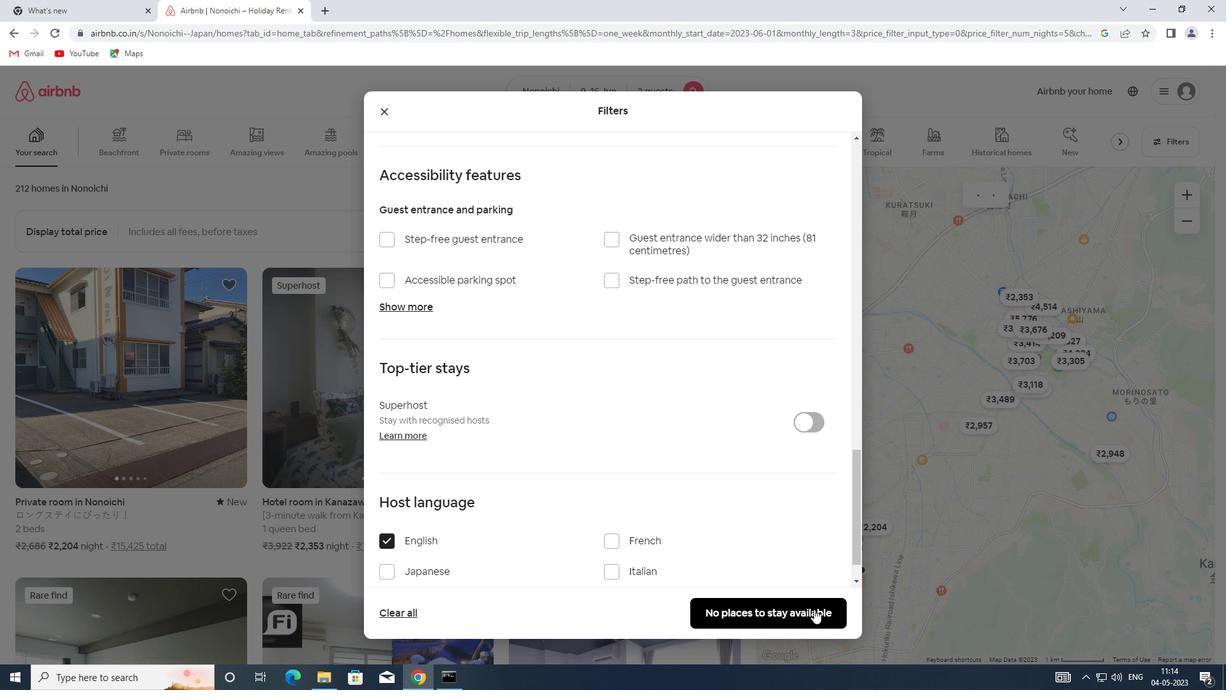 
Action: Mouse pressed left at (812, 608)
Screenshot: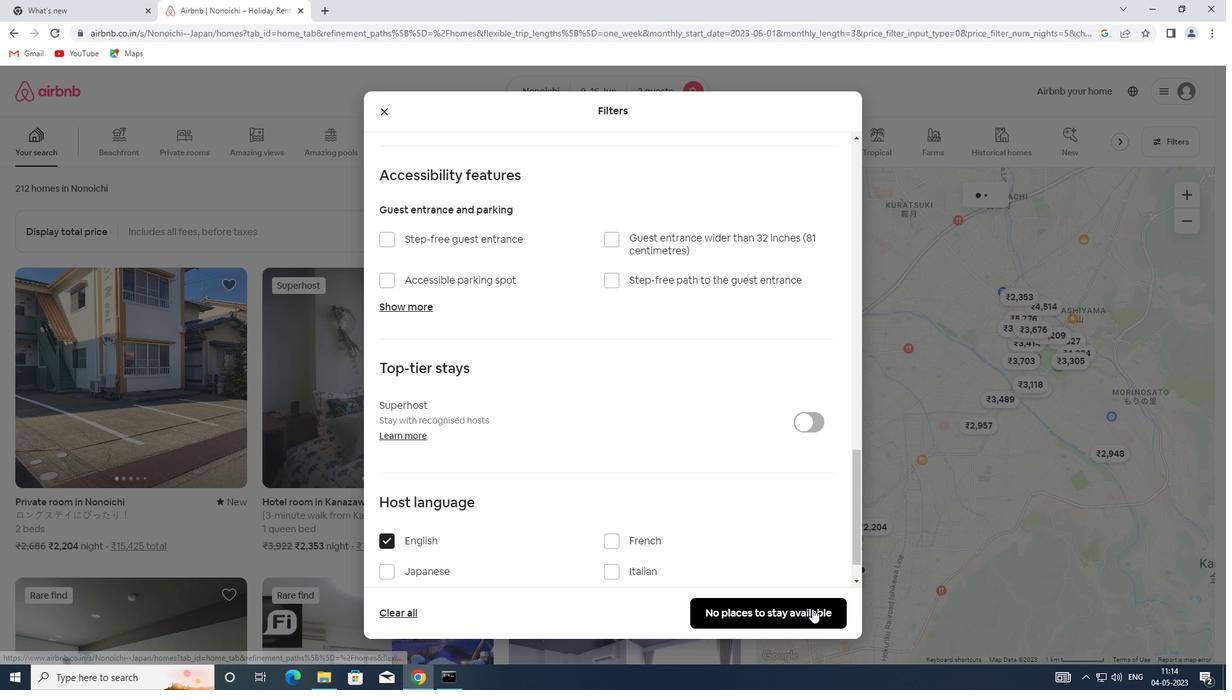 
